 Task: Create a due date automation trigger when advanced on, 2 days before a card is due add fields with custom field "Resume" set to a date between 1 and 7 working days from now at 11:00 AM.
Action: Mouse moved to (1005, 292)
Screenshot: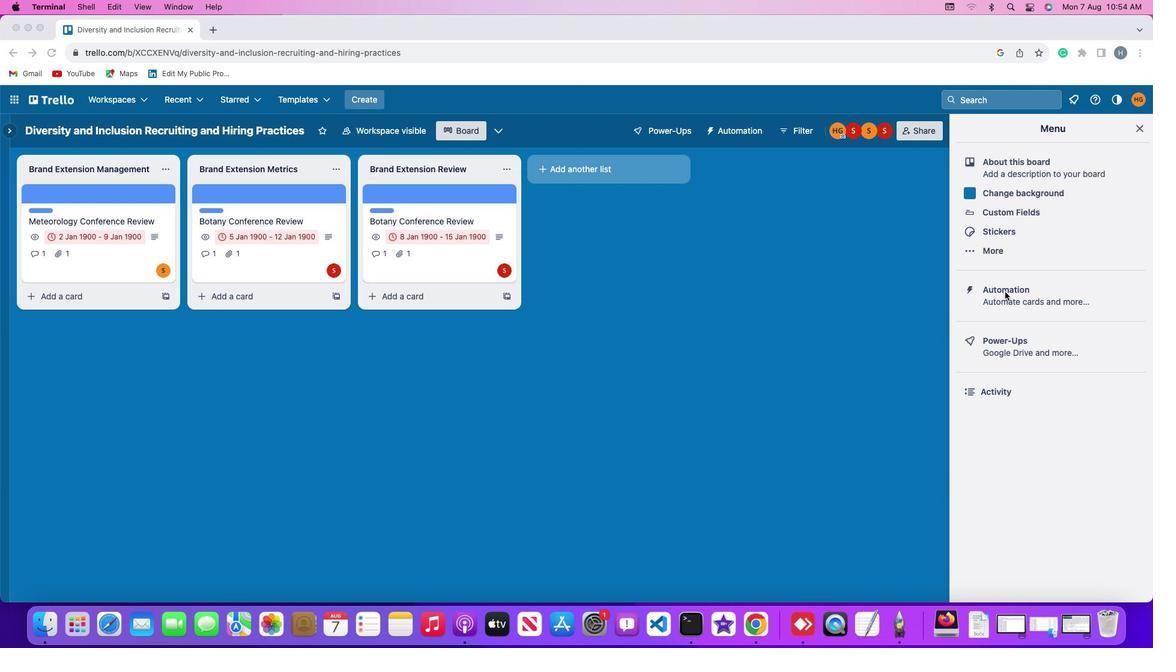 
Action: Mouse pressed left at (1005, 292)
Screenshot: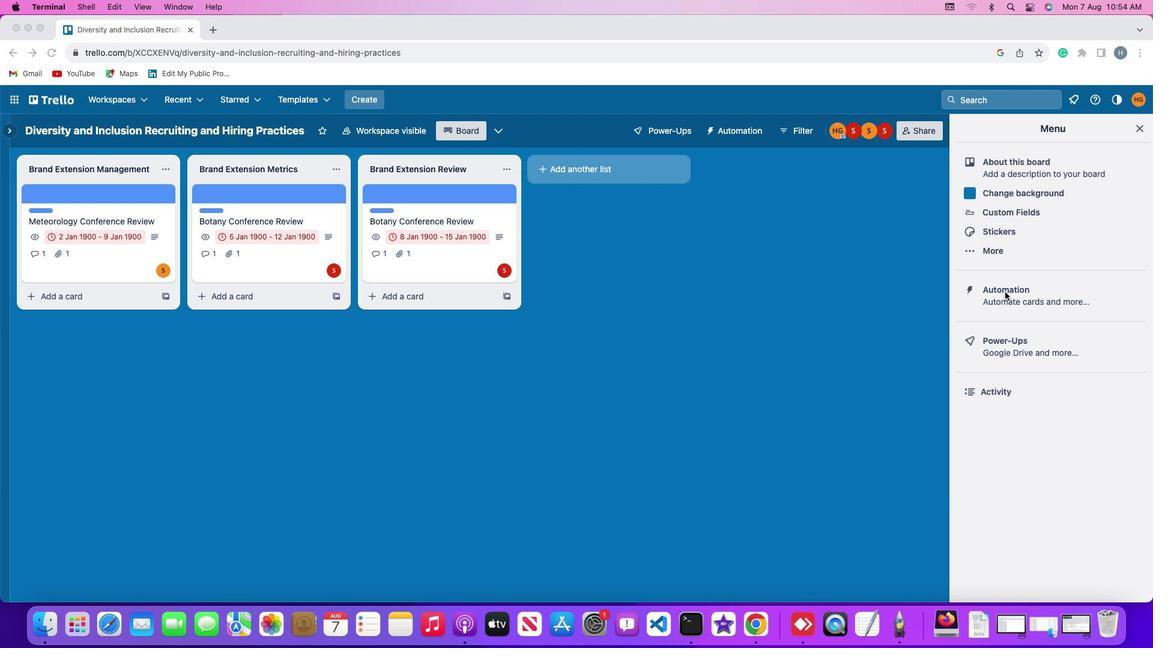 
Action: Mouse pressed left at (1005, 292)
Screenshot: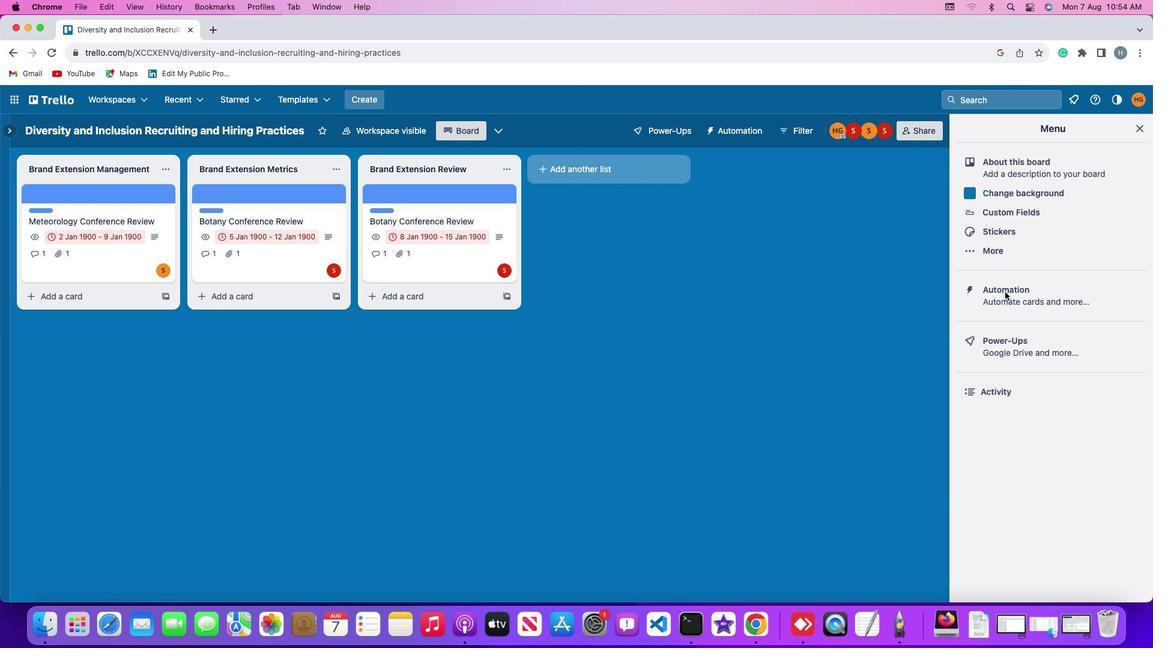 
Action: Mouse moved to (72, 282)
Screenshot: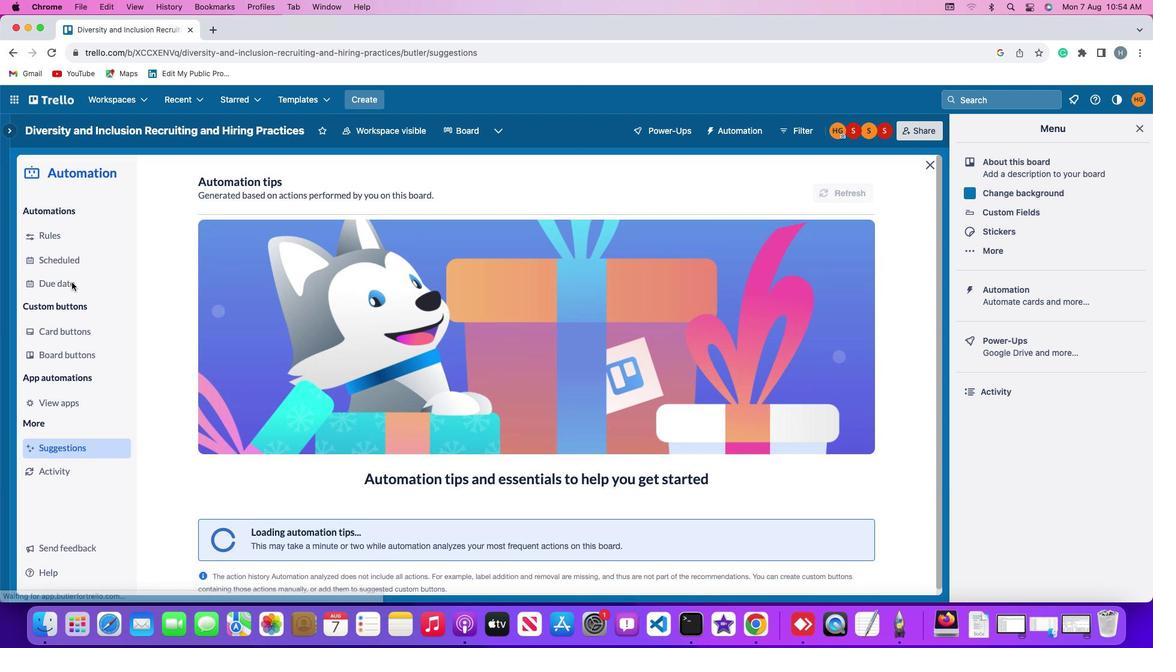 
Action: Mouse pressed left at (72, 282)
Screenshot: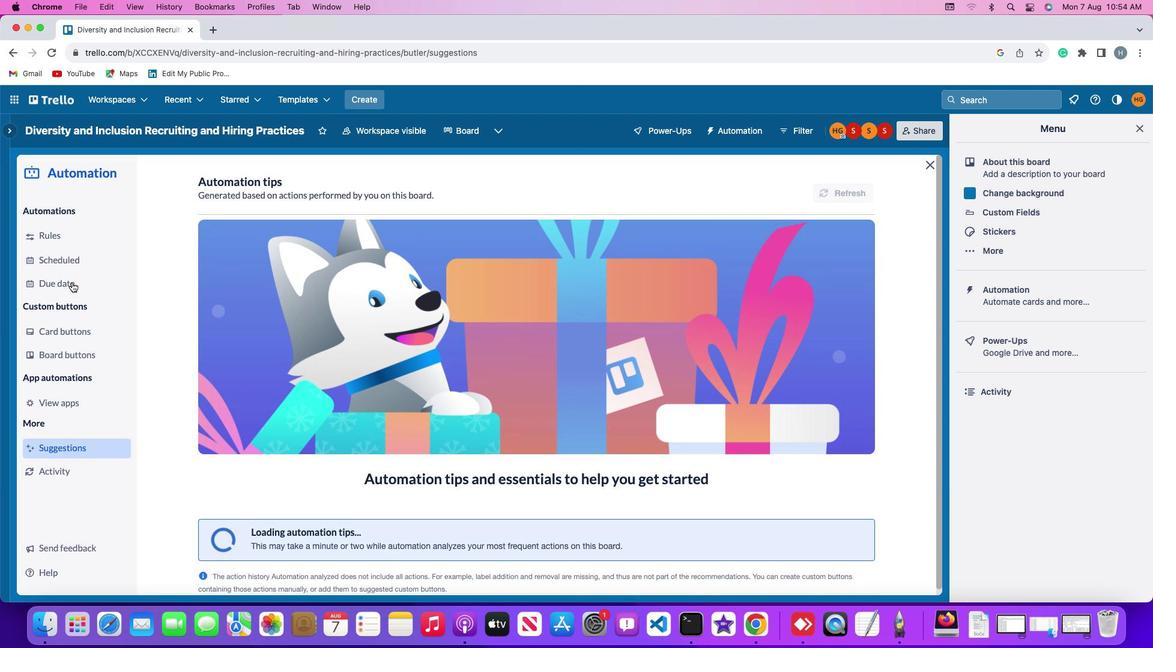 
Action: Mouse moved to (804, 183)
Screenshot: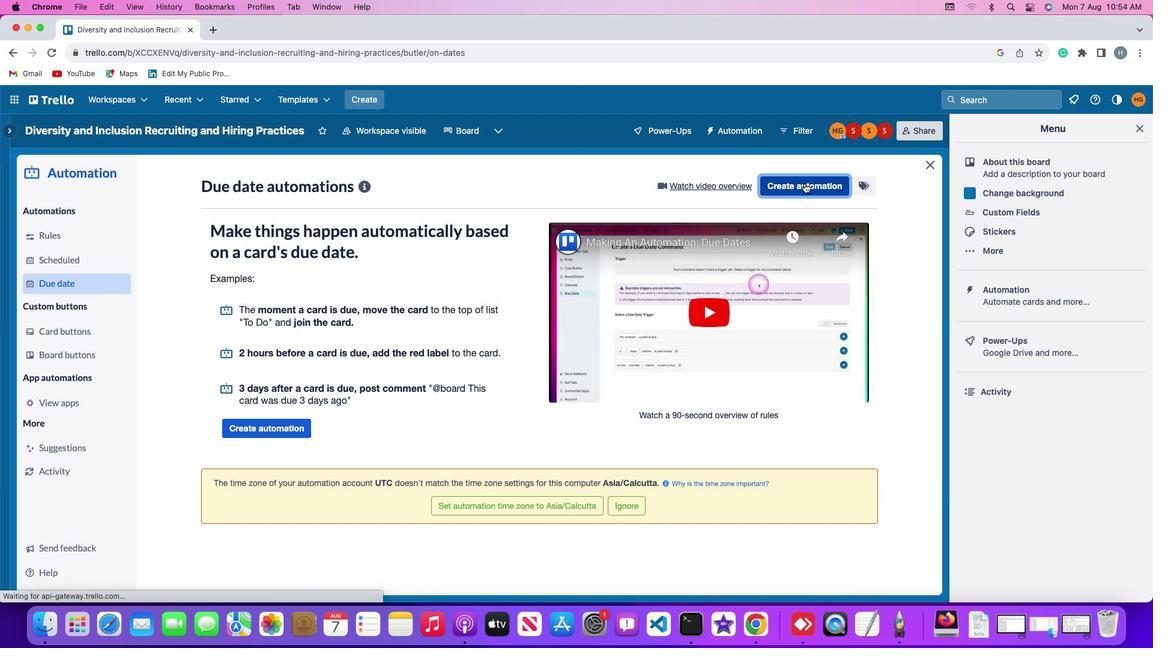 
Action: Mouse pressed left at (804, 183)
Screenshot: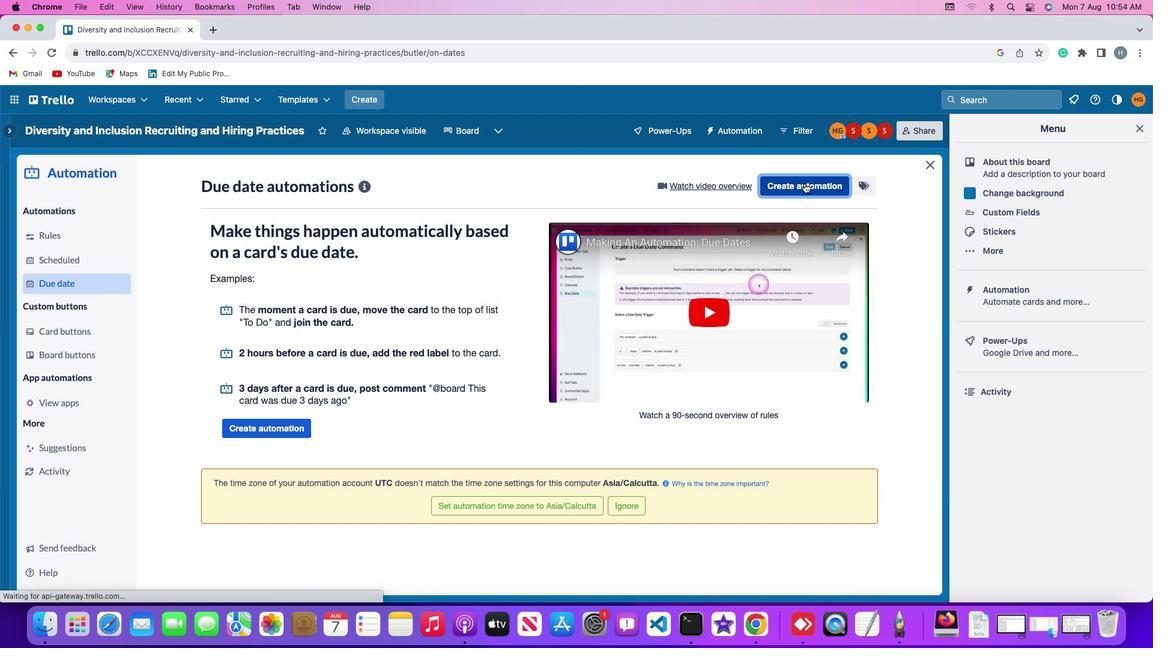 
Action: Mouse moved to (523, 295)
Screenshot: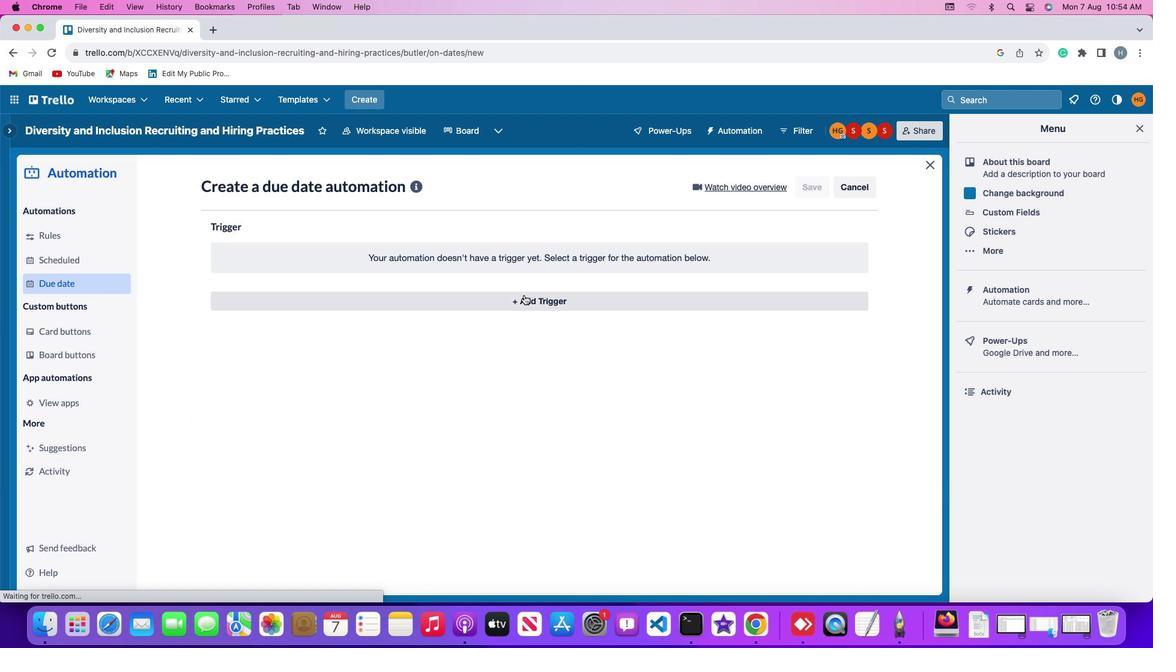 
Action: Mouse pressed left at (523, 295)
Screenshot: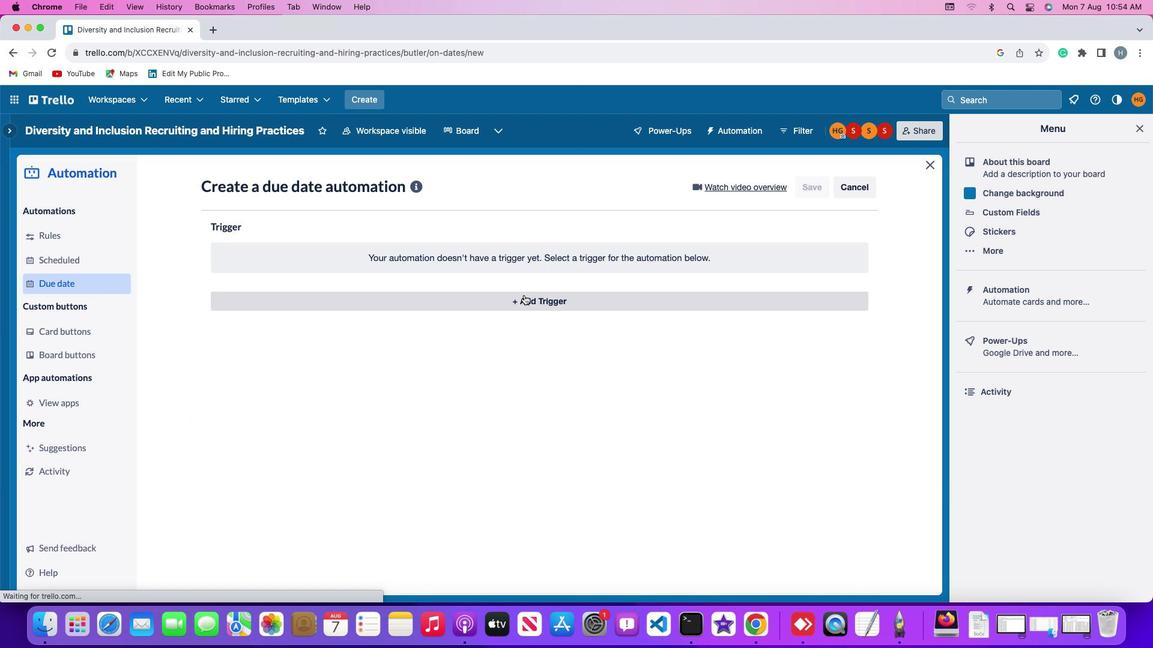 
Action: Mouse moved to (231, 483)
Screenshot: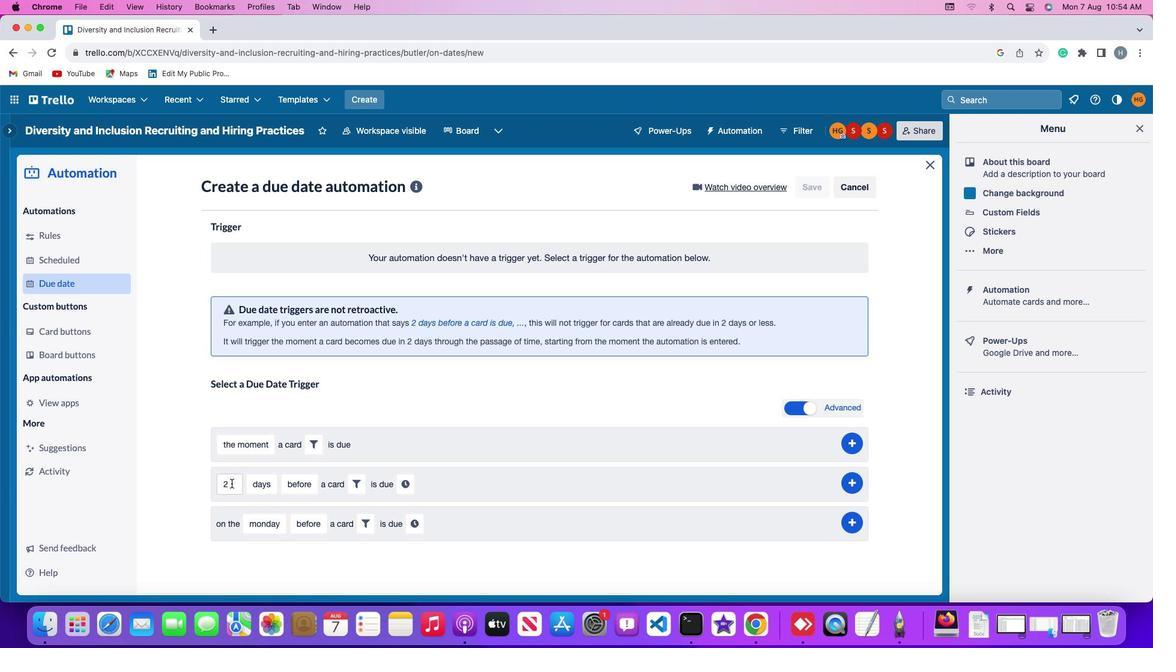 
Action: Mouse pressed left at (231, 483)
Screenshot: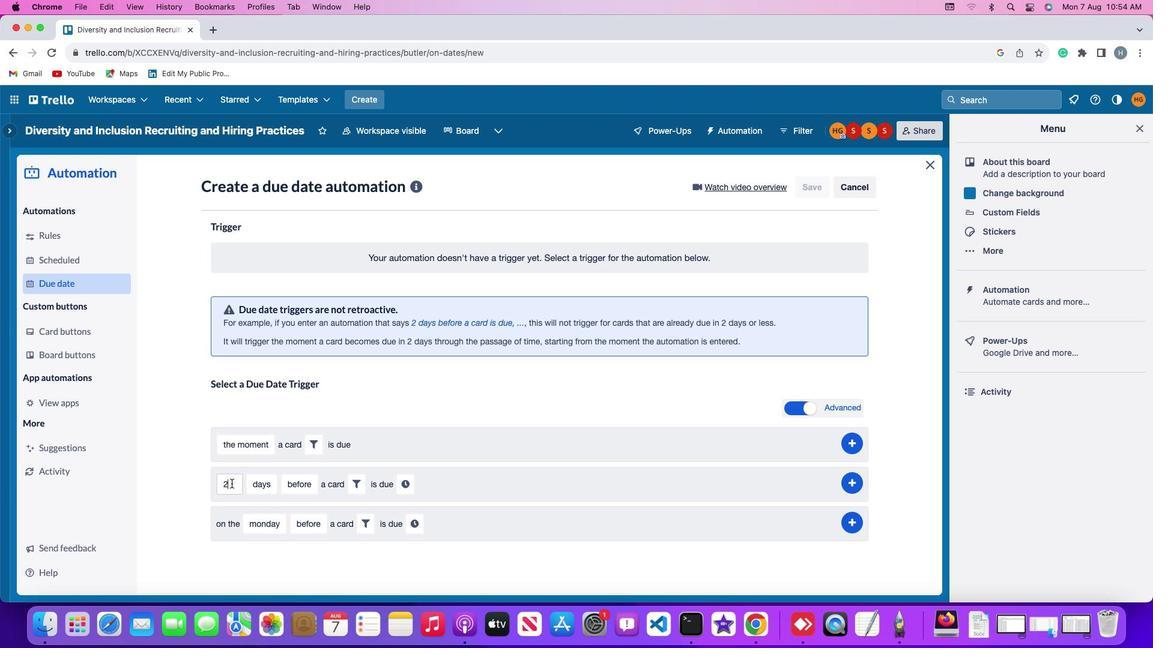 
Action: Mouse moved to (232, 484)
Screenshot: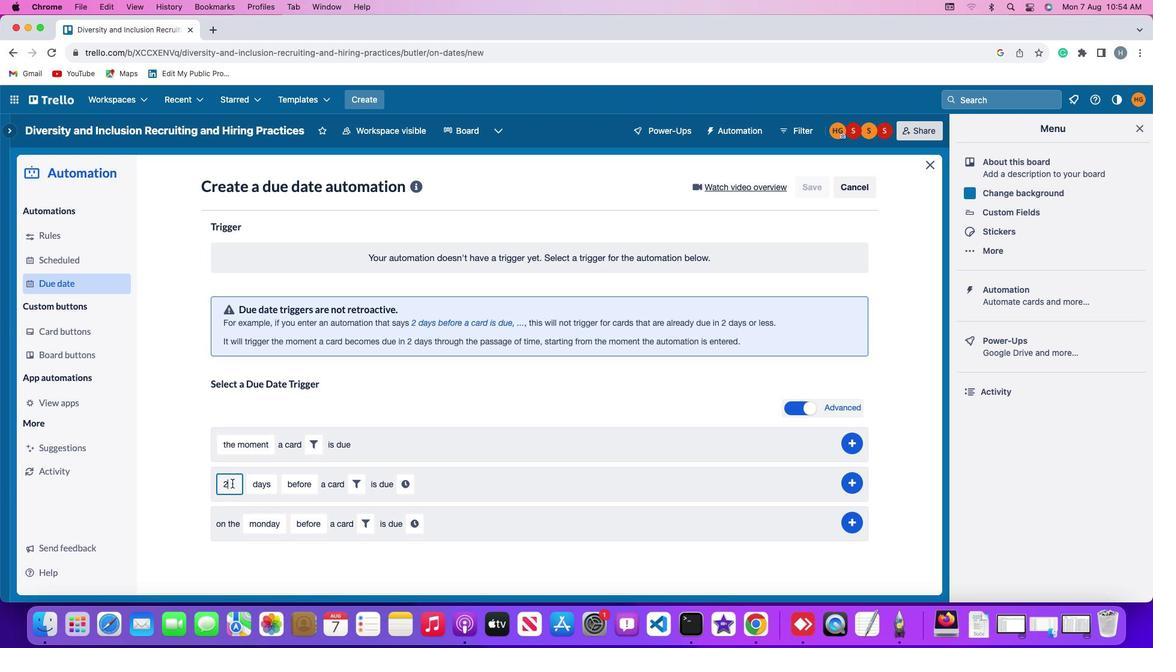 
Action: Key pressed Key.backspace'2'
Screenshot: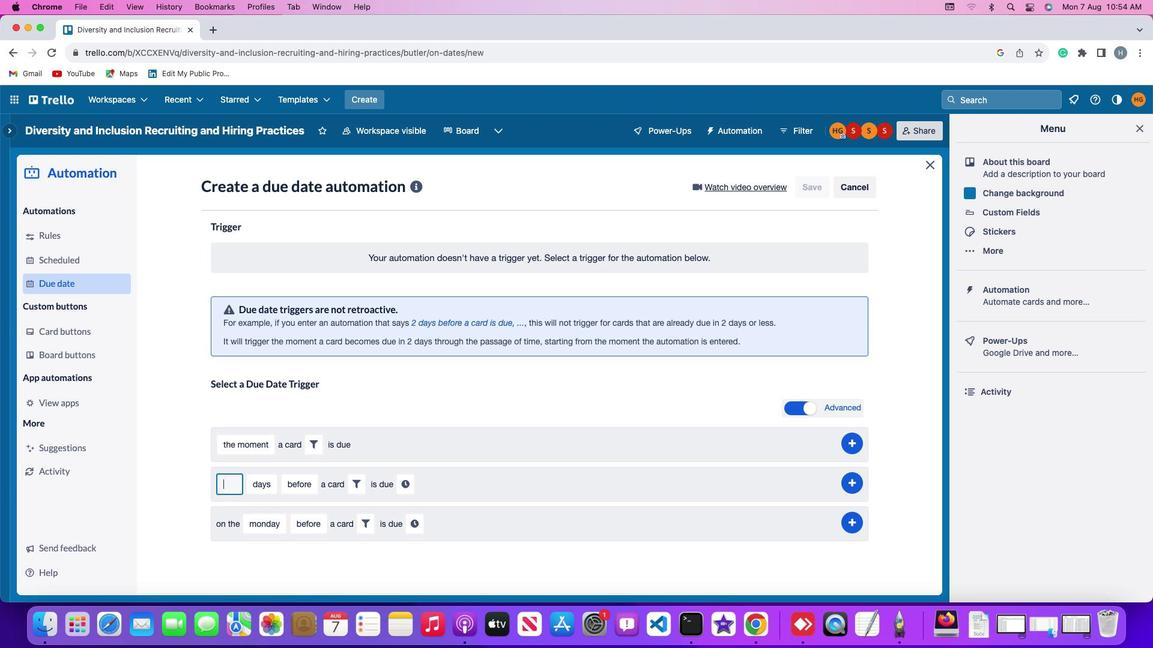 
Action: Mouse moved to (266, 484)
Screenshot: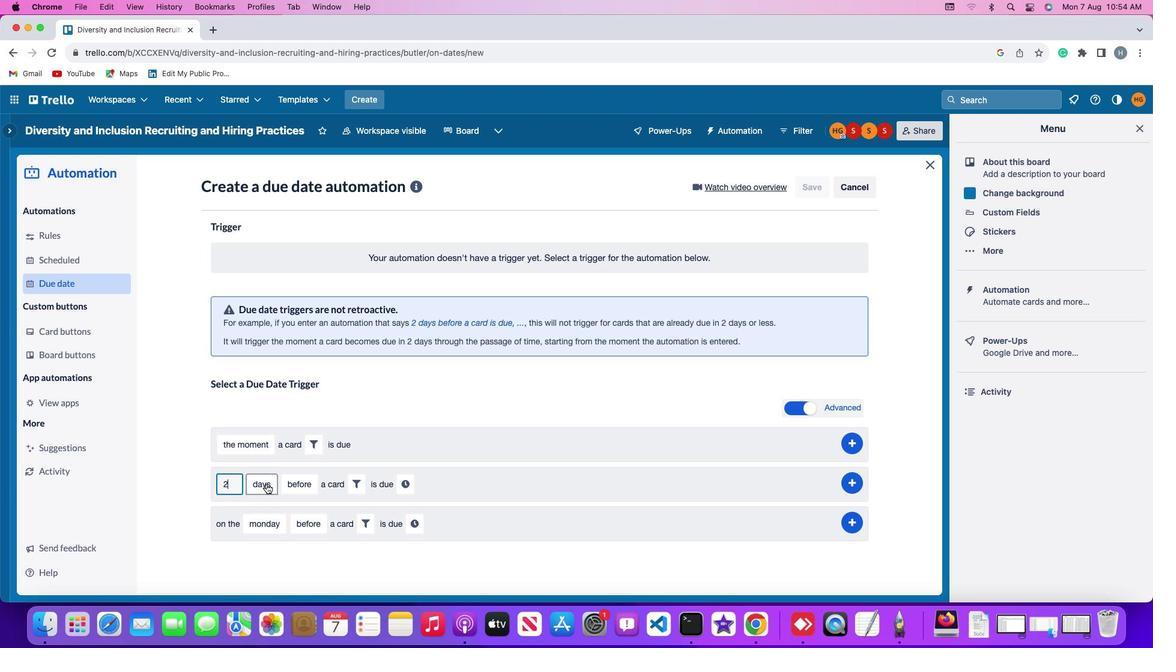 
Action: Mouse pressed left at (266, 484)
Screenshot: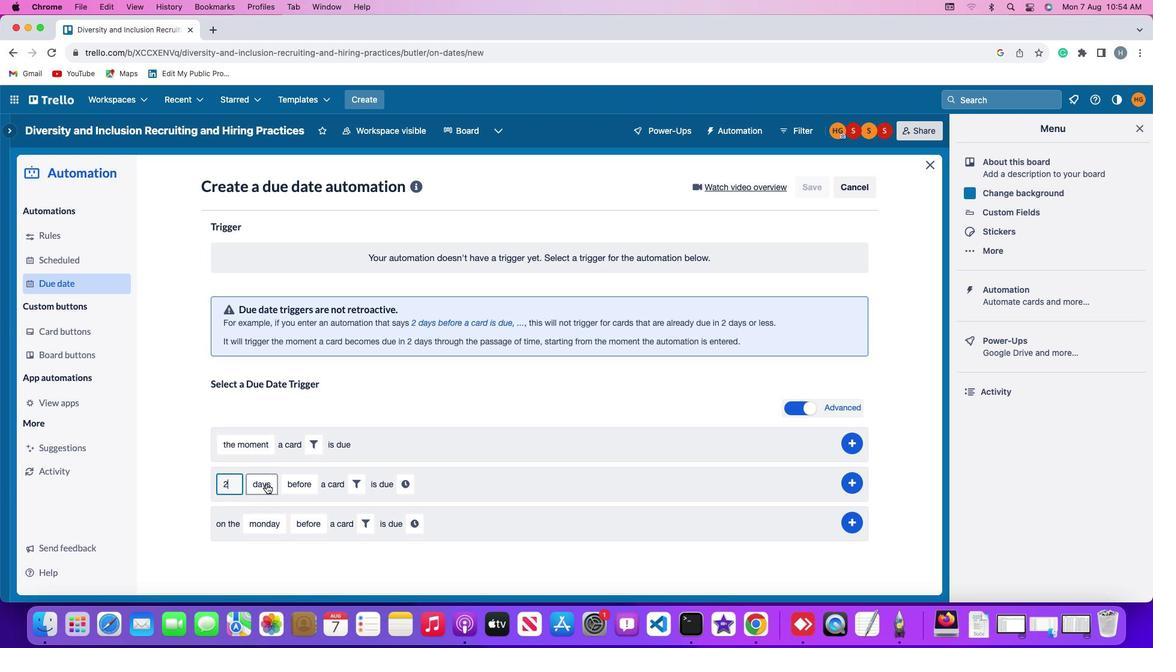 
Action: Mouse moved to (271, 505)
Screenshot: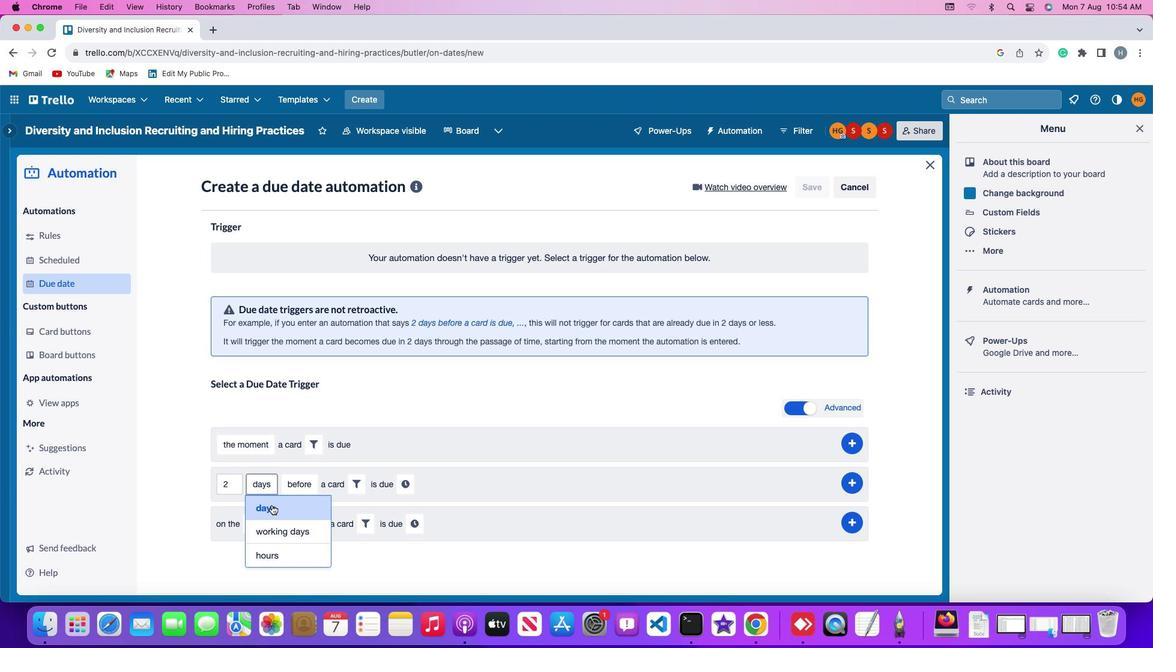 
Action: Mouse pressed left at (271, 505)
Screenshot: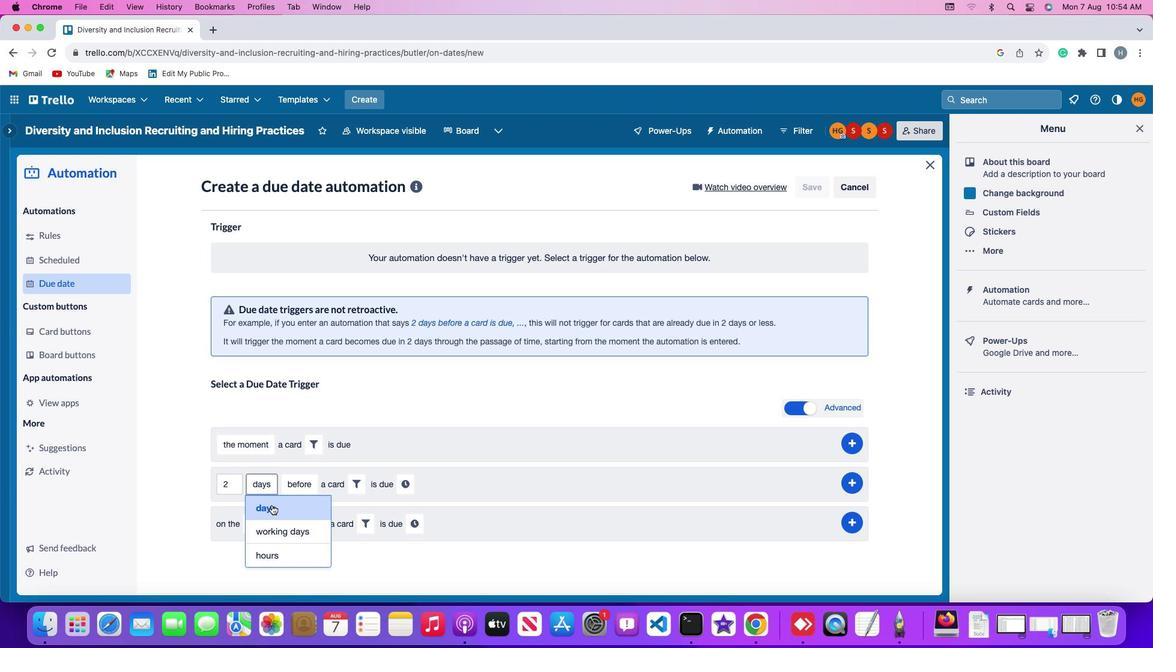 
Action: Mouse moved to (296, 487)
Screenshot: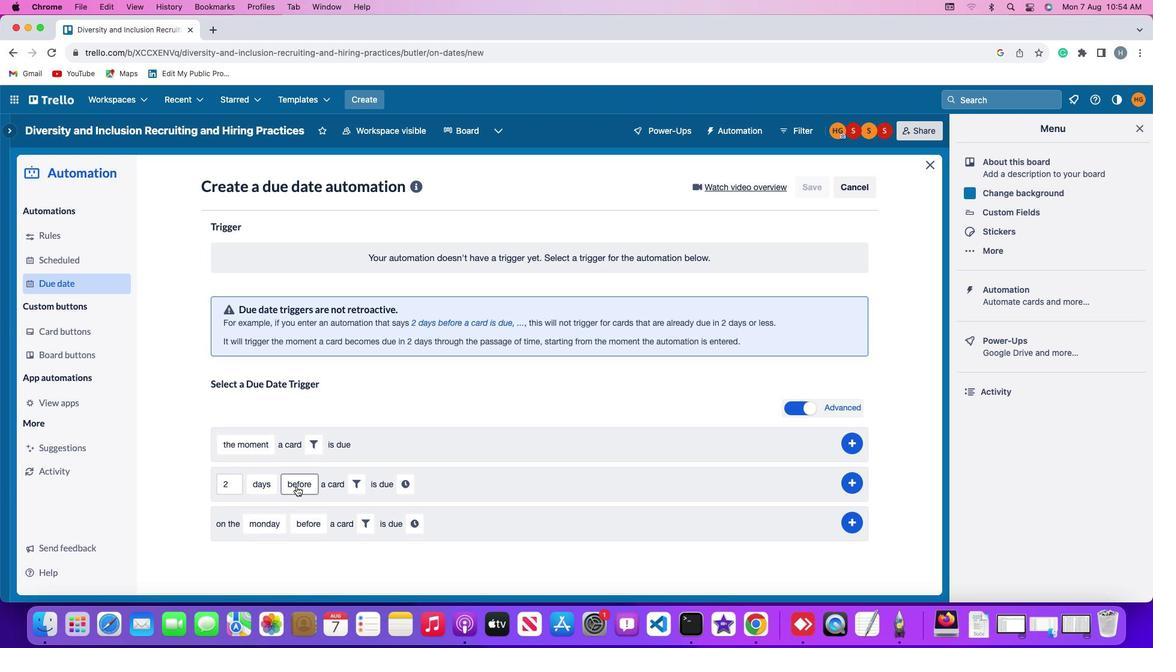 
Action: Mouse pressed left at (296, 487)
Screenshot: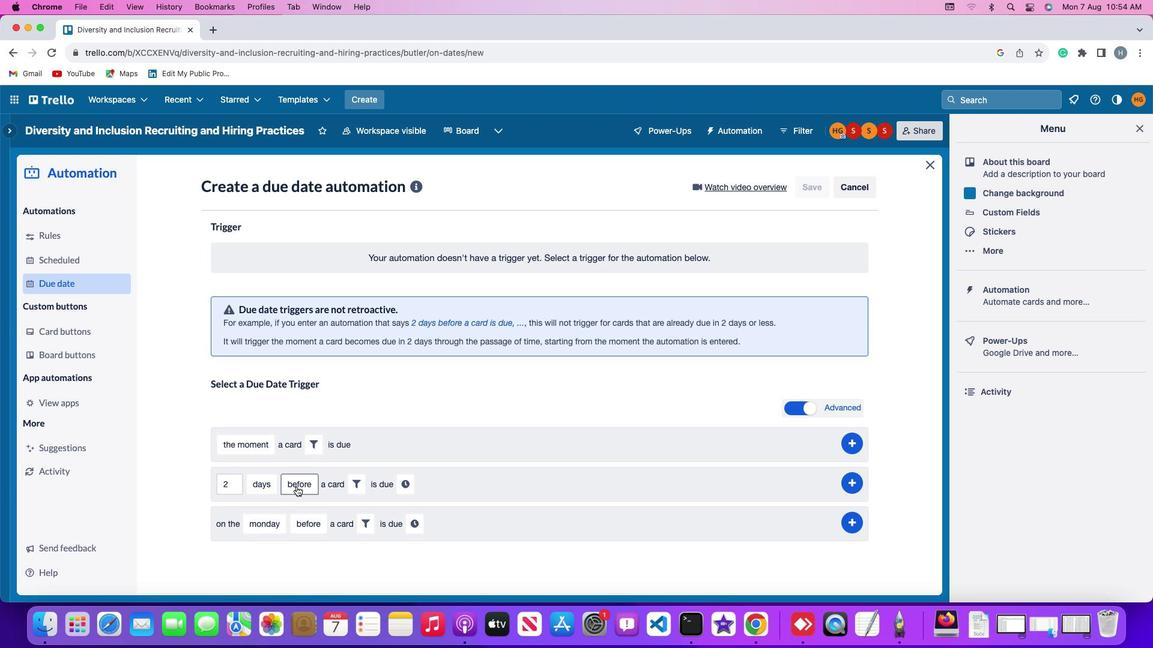 
Action: Mouse moved to (305, 506)
Screenshot: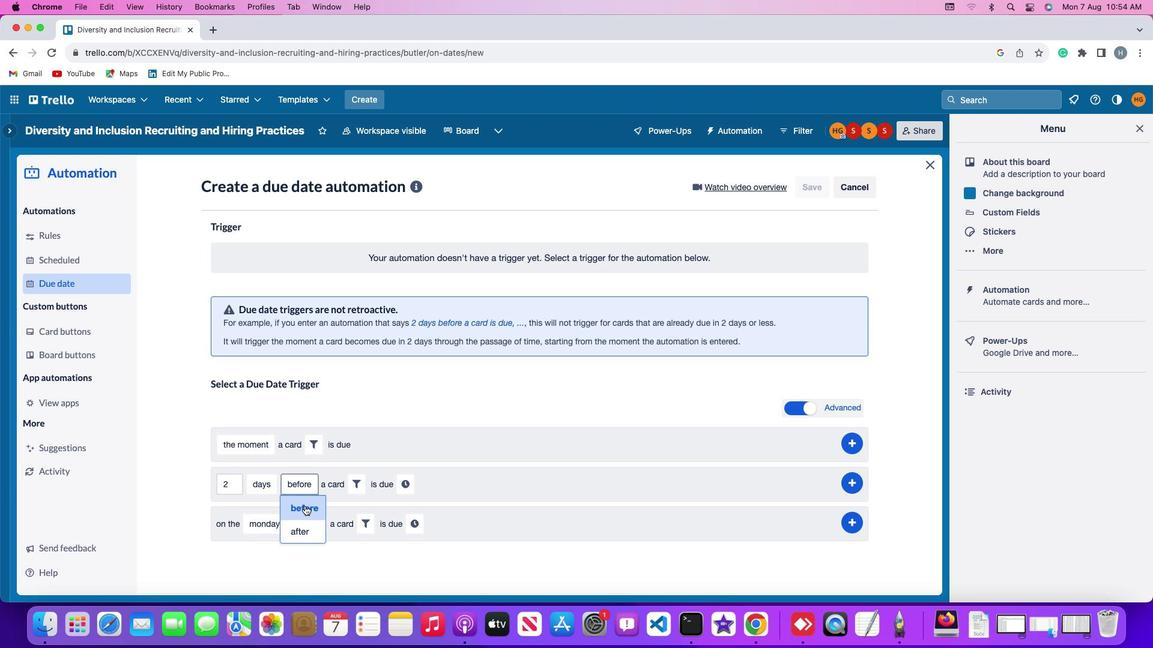
Action: Mouse pressed left at (305, 506)
Screenshot: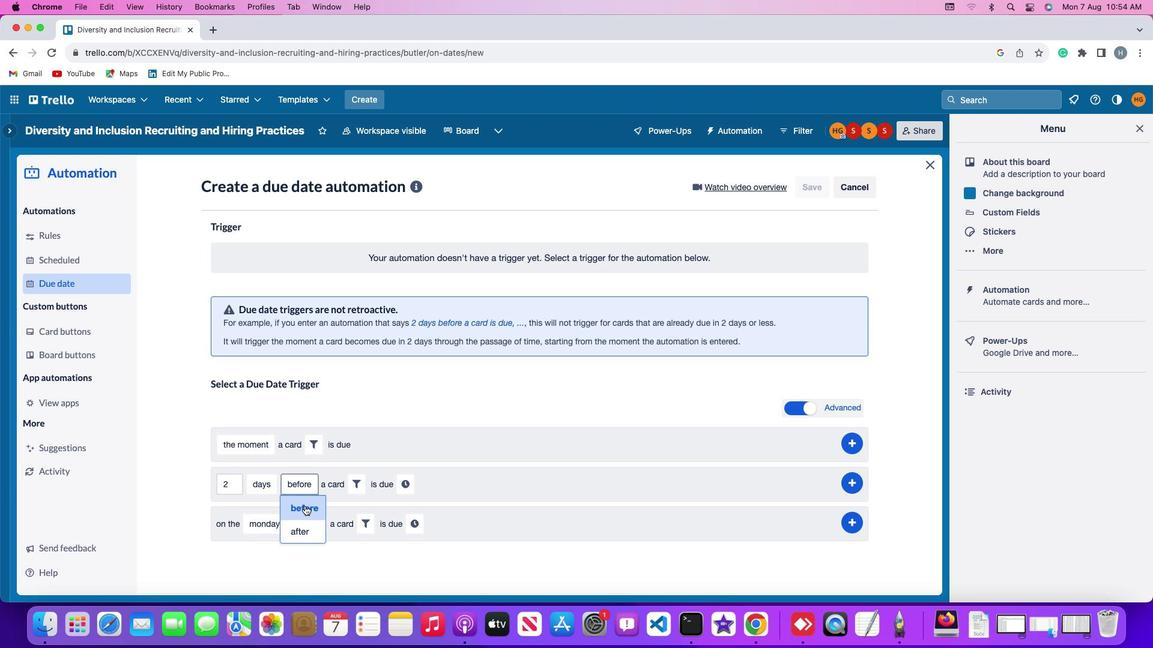 
Action: Mouse moved to (352, 482)
Screenshot: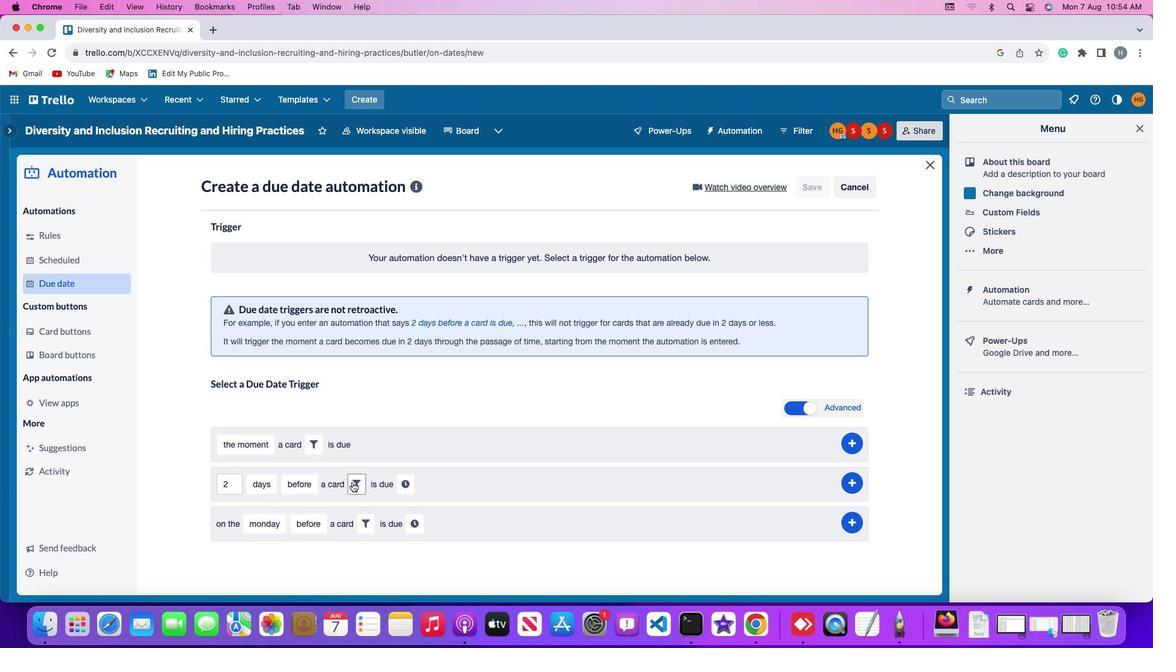 
Action: Mouse pressed left at (352, 482)
Screenshot: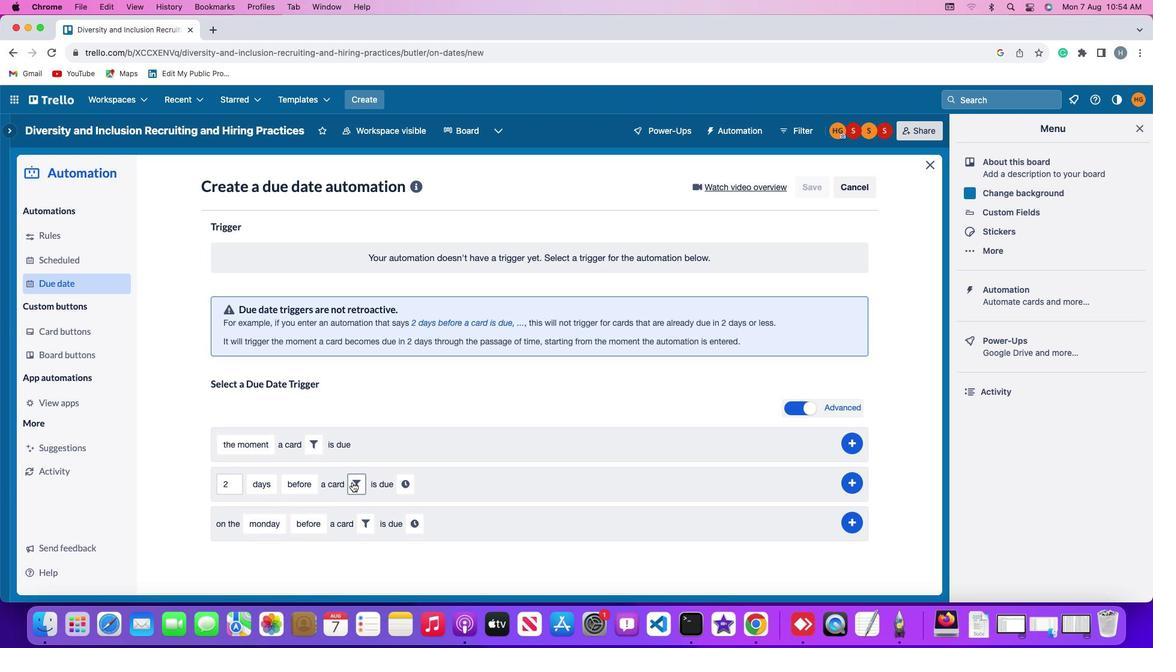 
Action: Mouse moved to (550, 523)
Screenshot: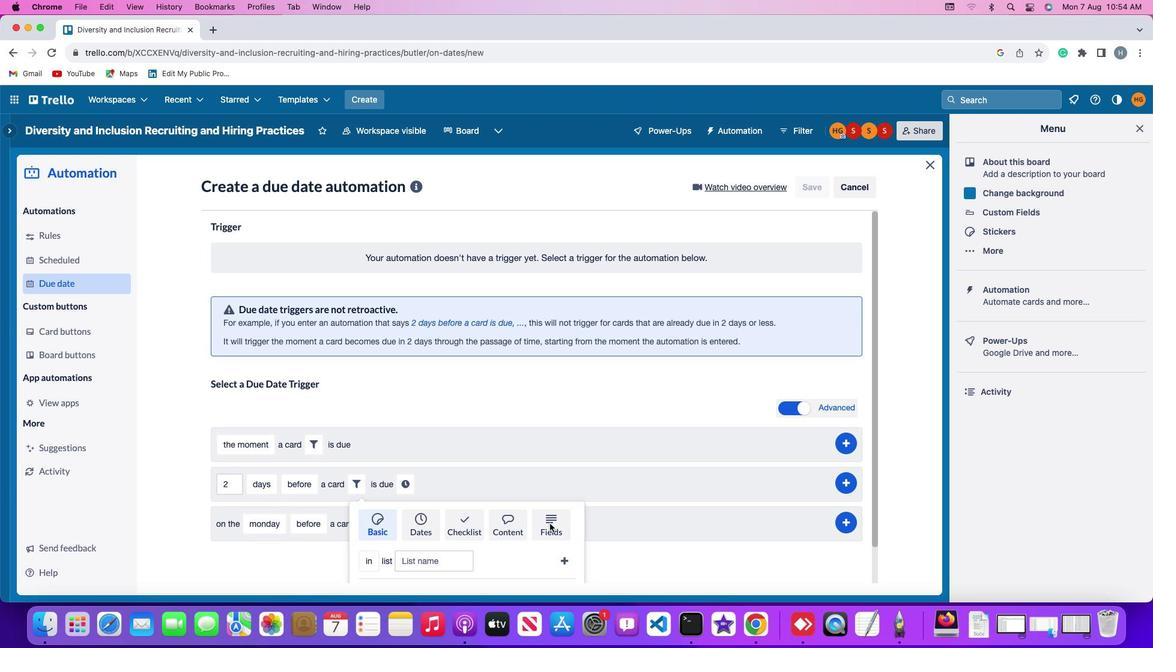 
Action: Mouse pressed left at (550, 523)
Screenshot: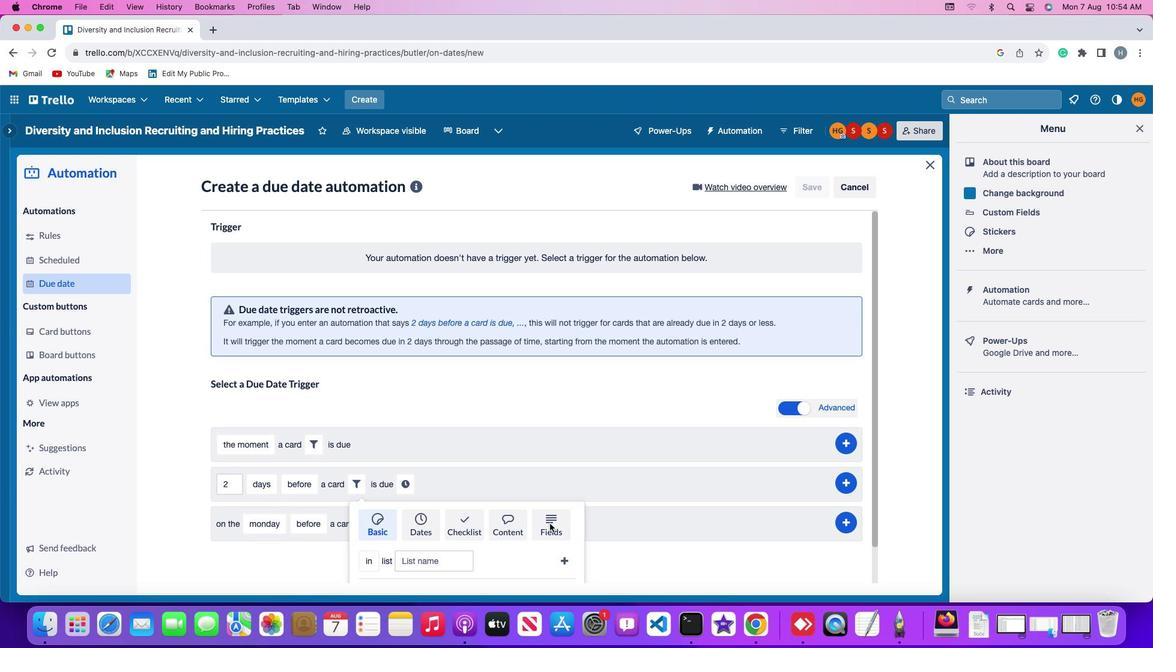 
Action: Mouse moved to (384, 544)
Screenshot: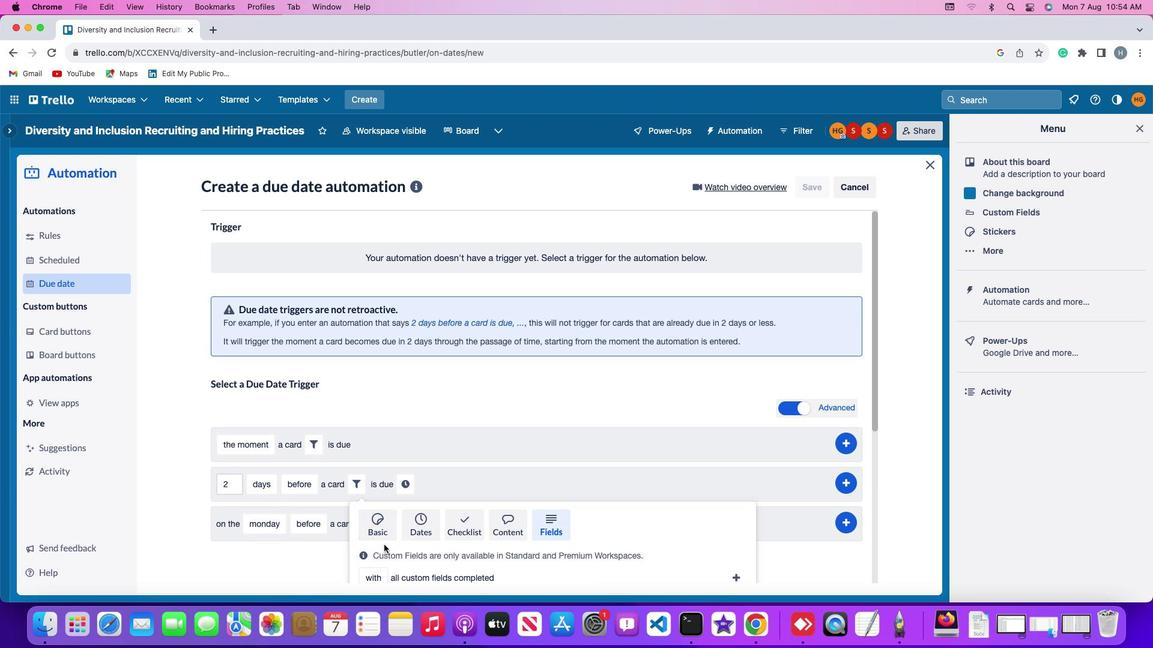 
Action: Mouse scrolled (384, 544) with delta (0, 0)
Screenshot: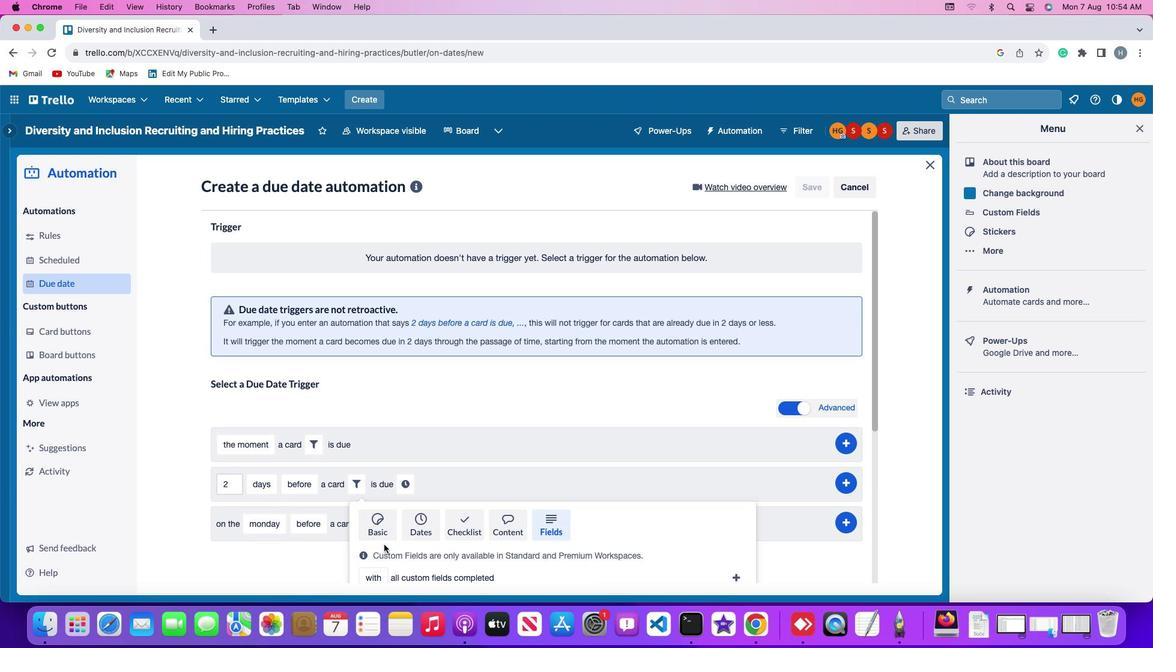 
Action: Mouse scrolled (384, 544) with delta (0, 0)
Screenshot: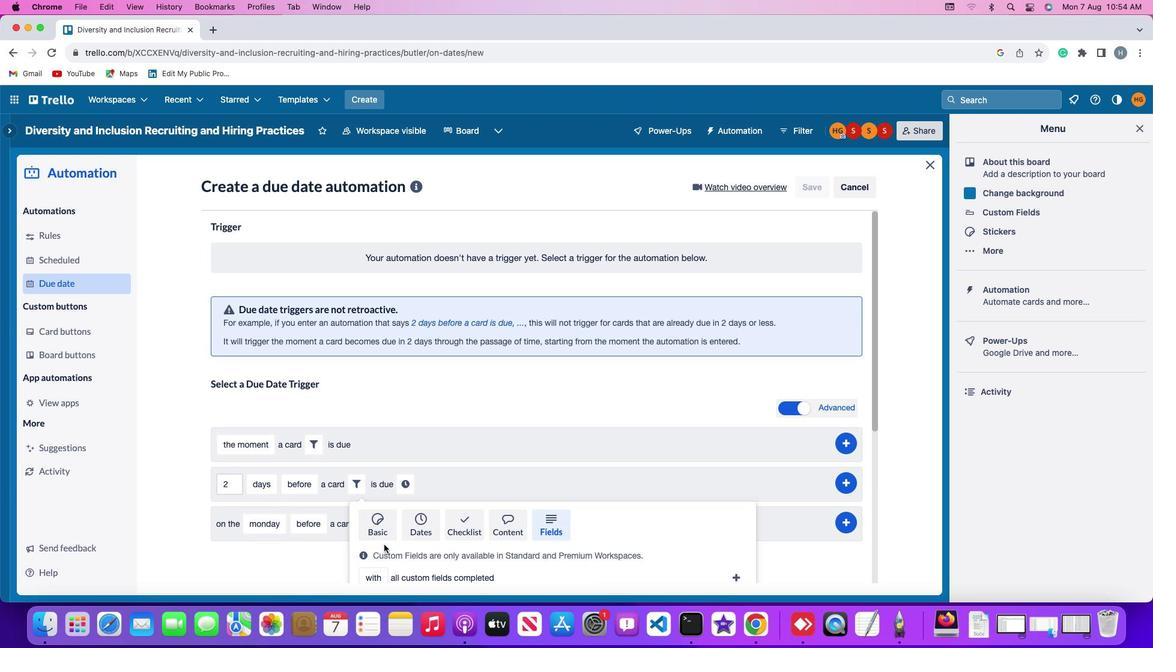 
Action: Mouse scrolled (384, 544) with delta (0, -2)
Screenshot: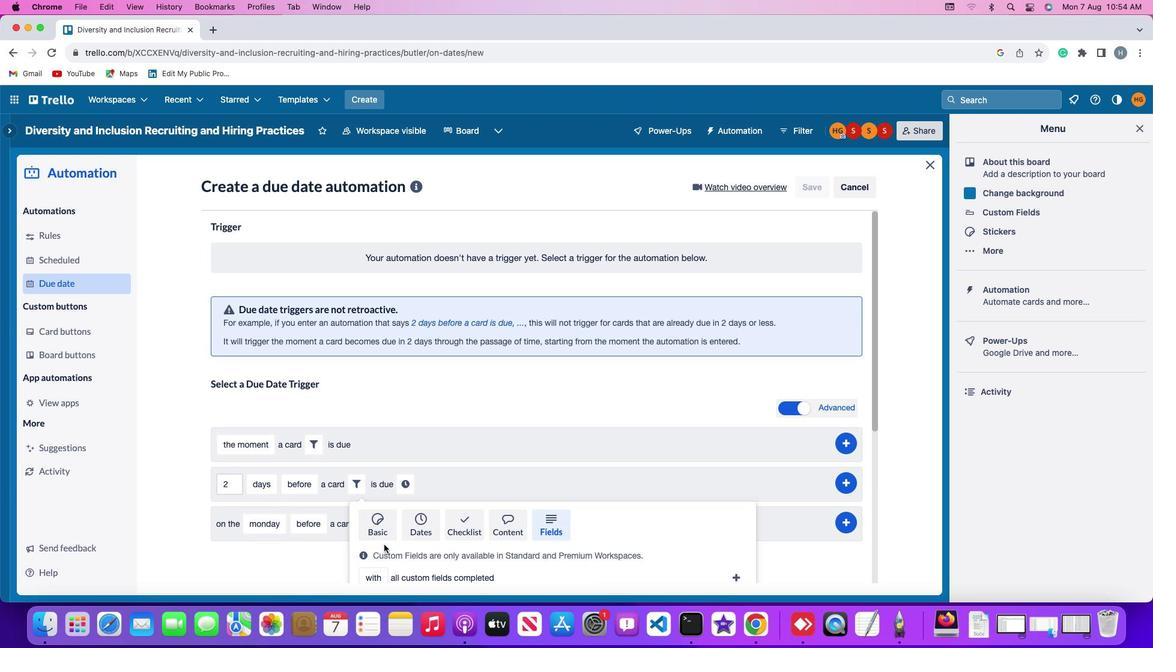 
Action: Mouse scrolled (384, 544) with delta (0, -3)
Screenshot: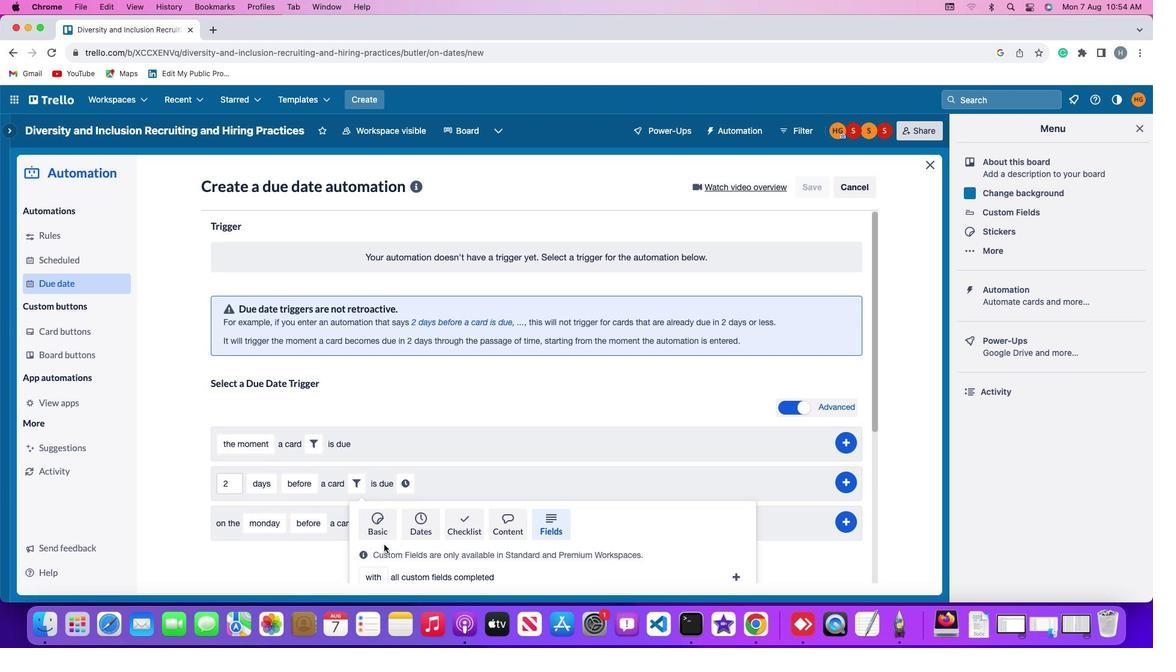 
Action: Mouse scrolled (384, 544) with delta (0, -3)
Screenshot: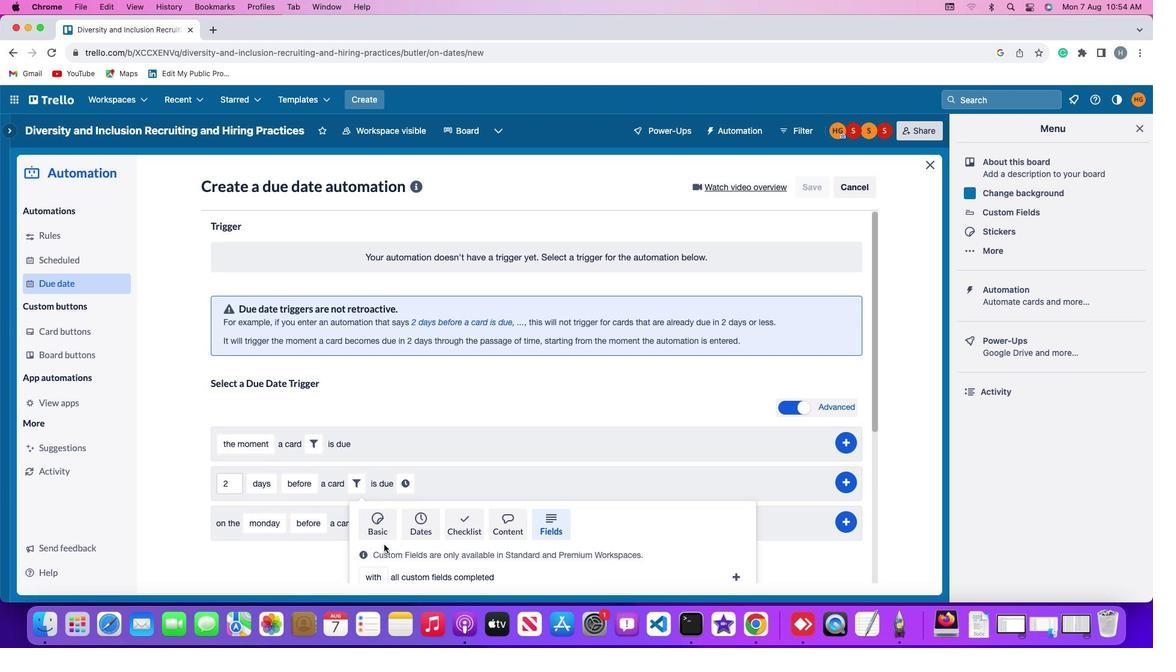 
Action: Mouse scrolled (384, 544) with delta (0, -4)
Screenshot: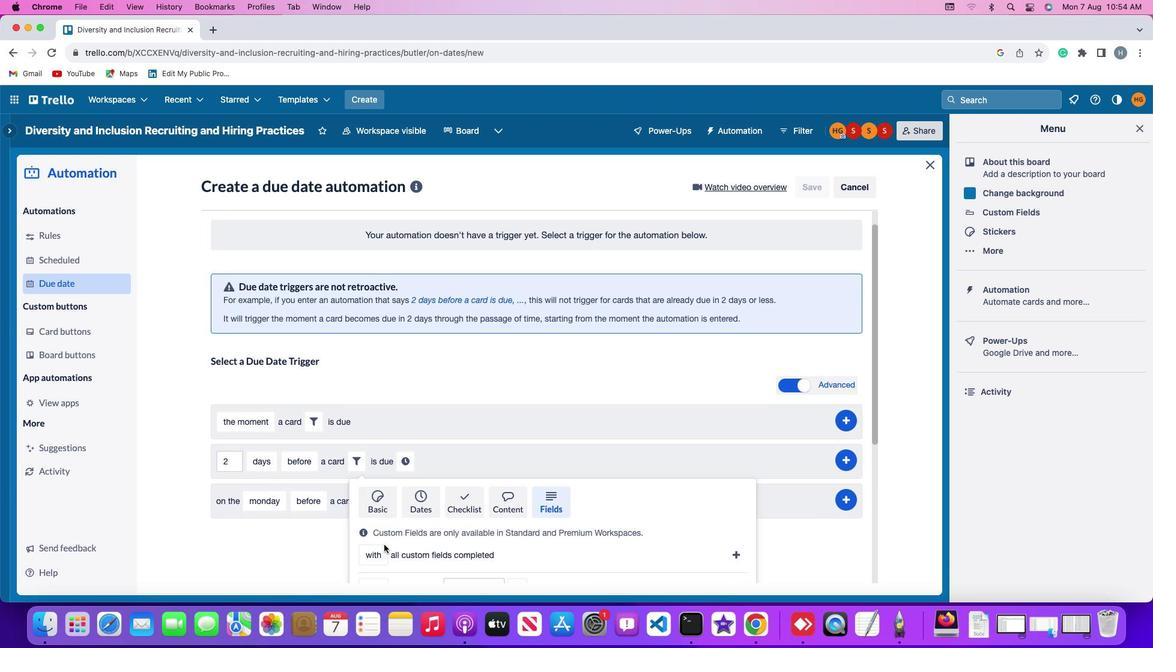 
Action: Mouse scrolled (384, 544) with delta (0, -4)
Screenshot: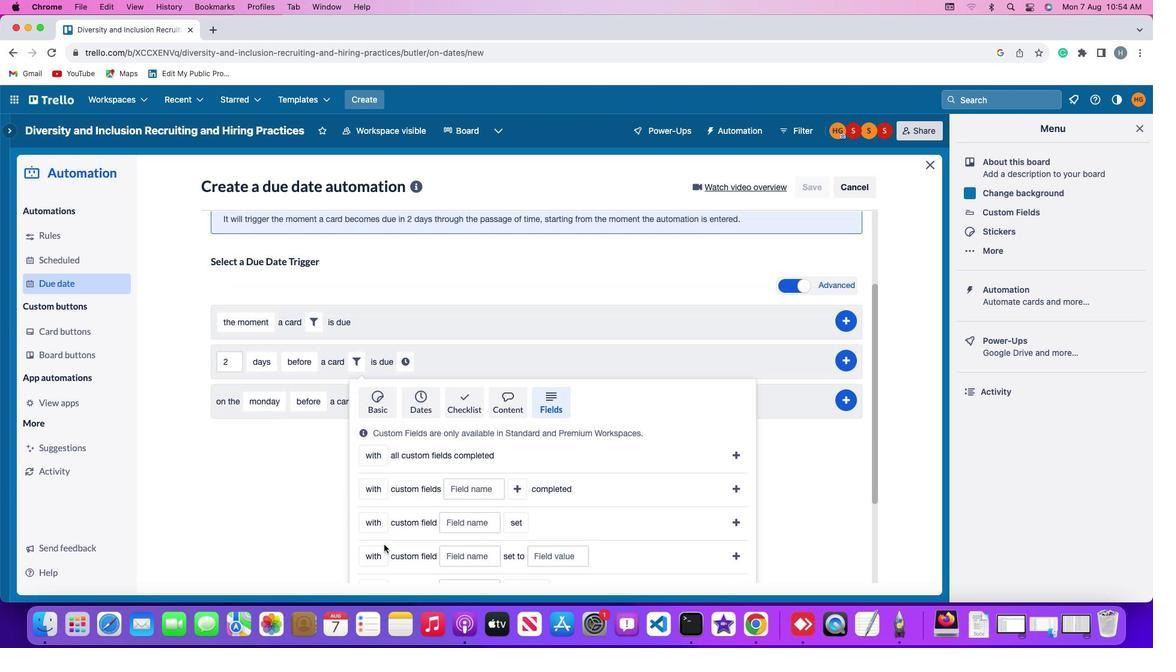 
Action: Mouse scrolled (384, 544) with delta (0, 0)
Screenshot: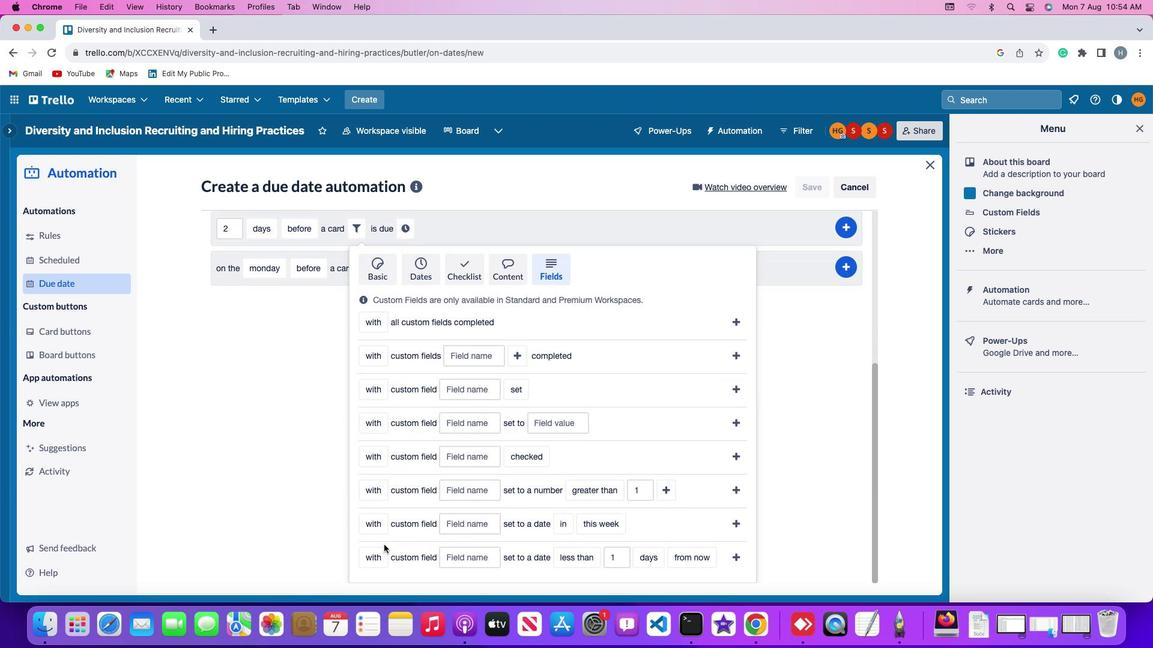 
Action: Mouse scrolled (384, 544) with delta (0, 0)
Screenshot: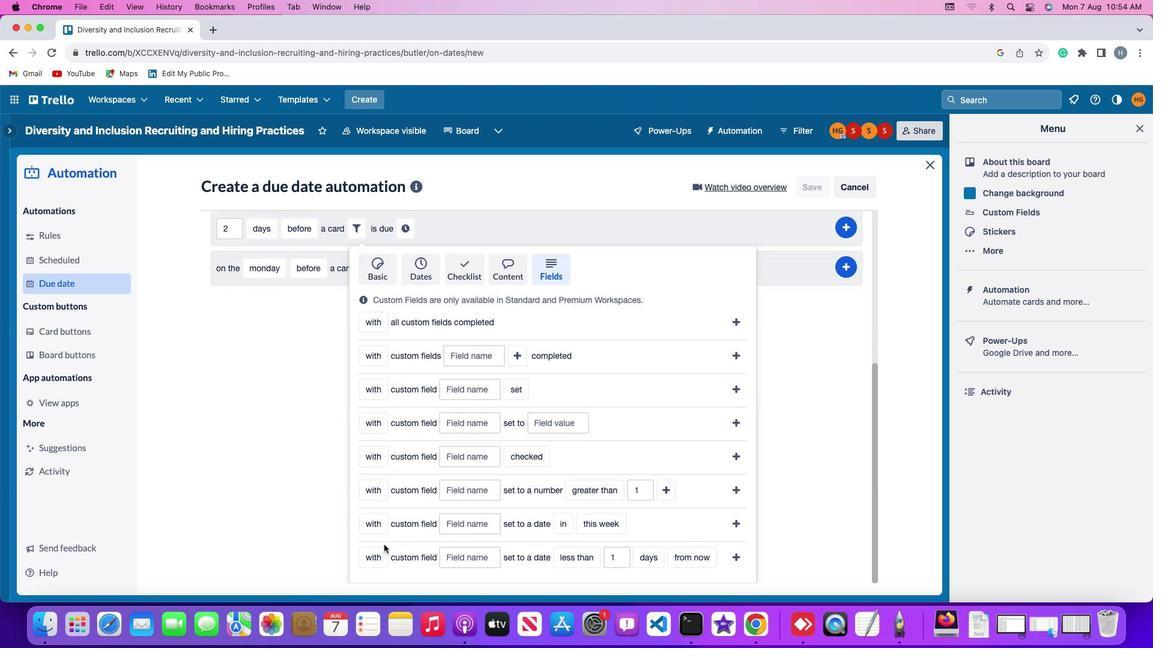 
Action: Mouse scrolled (384, 544) with delta (0, -1)
Screenshot: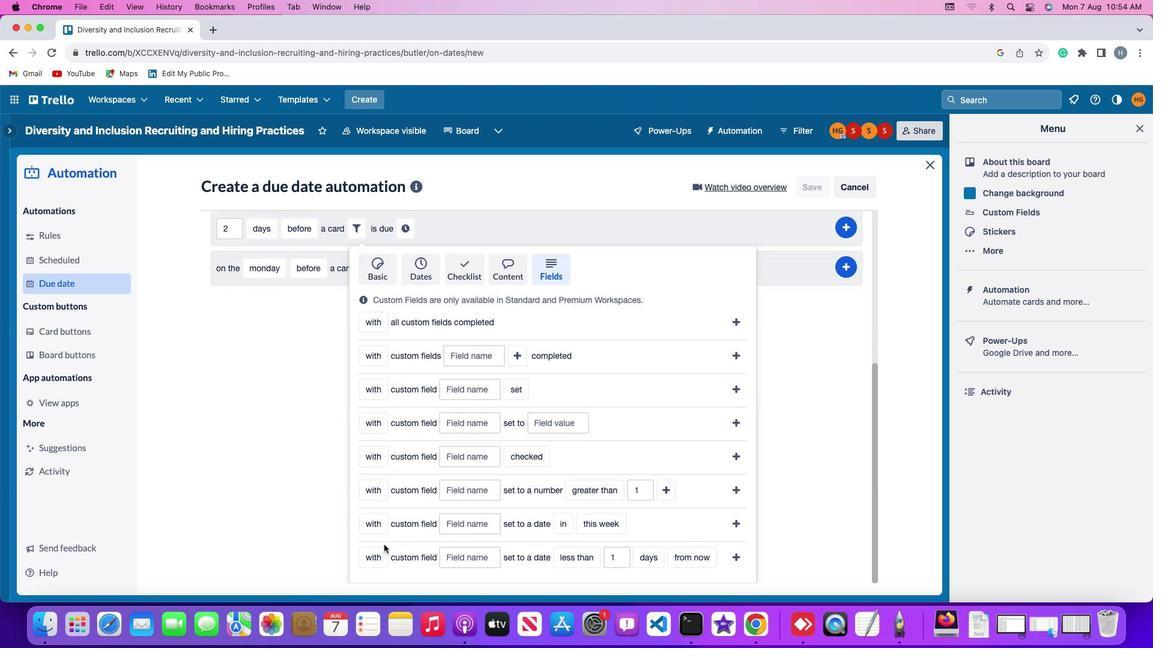 
Action: Mouse moved to (361, 556)
Screenshot: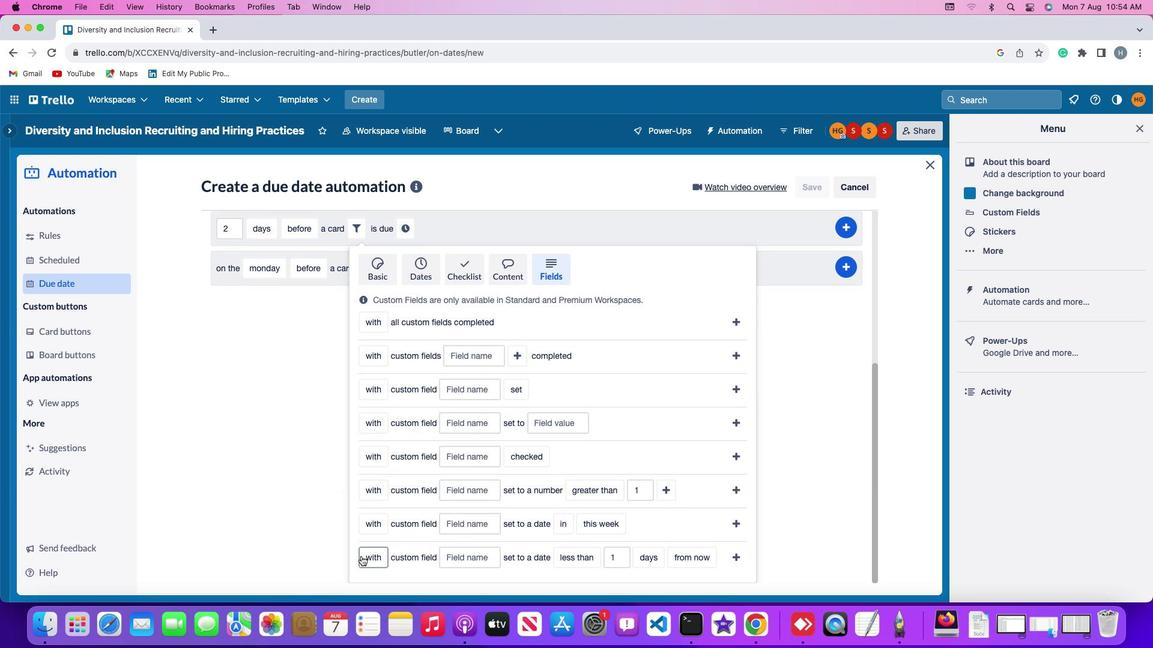 
Action: Mouse pressed left at (361, 556)
Screenshot: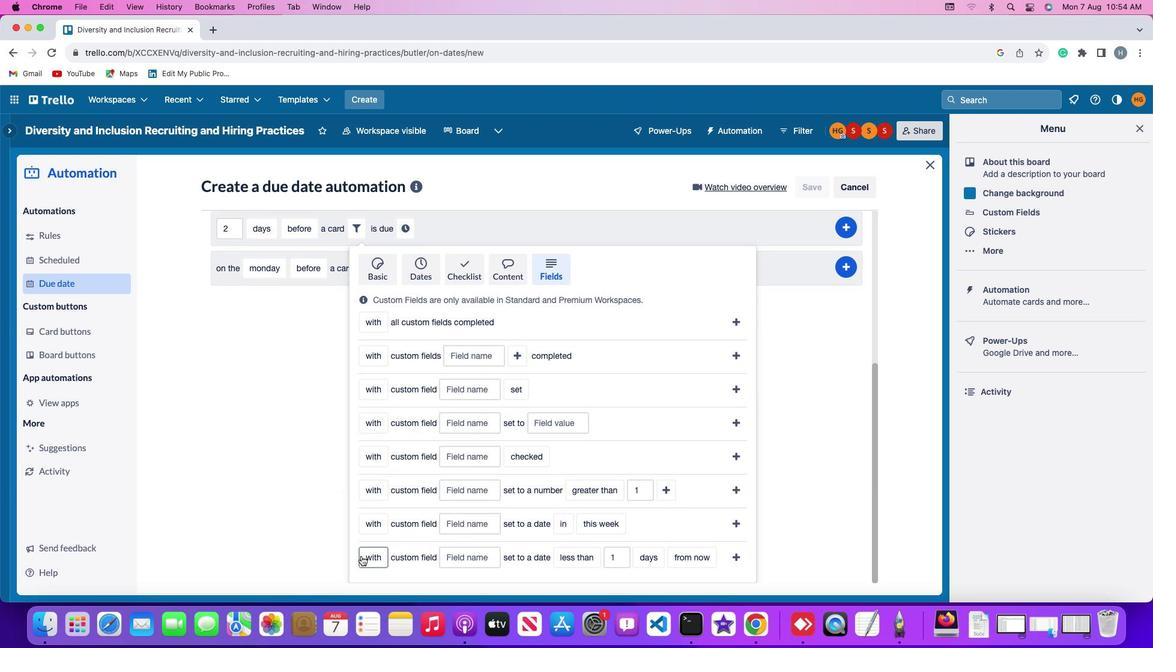 
Action: Mouse moved to (380, 511)
Screenshot: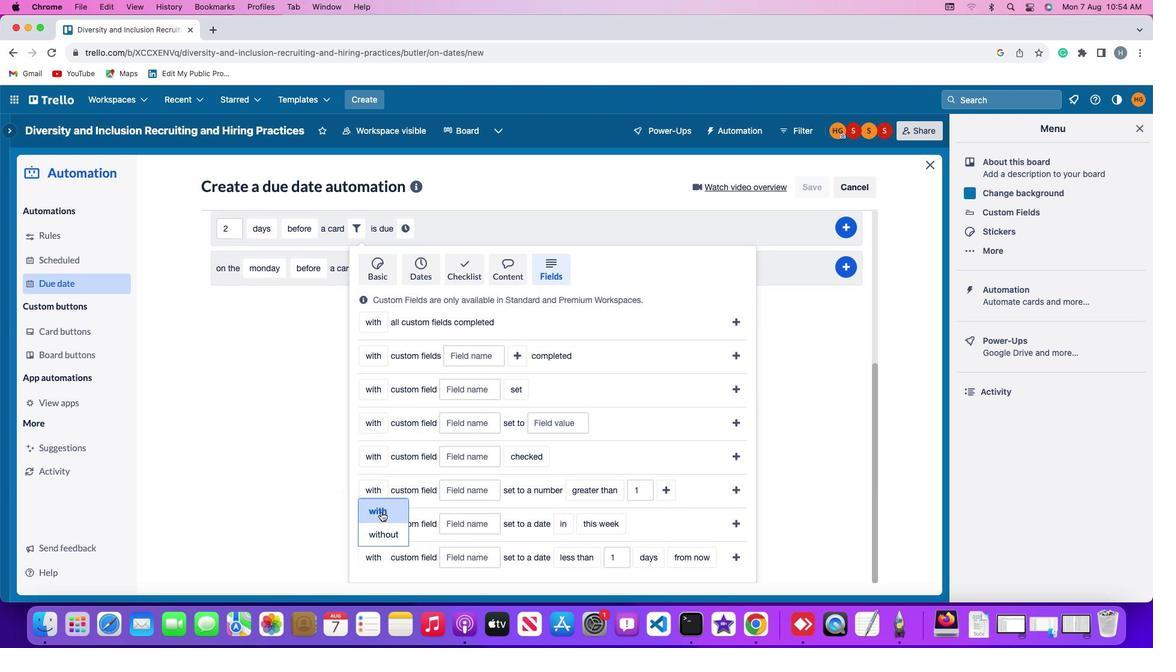 
Action: Mouse pressed left at (380, 511)
Screenshot: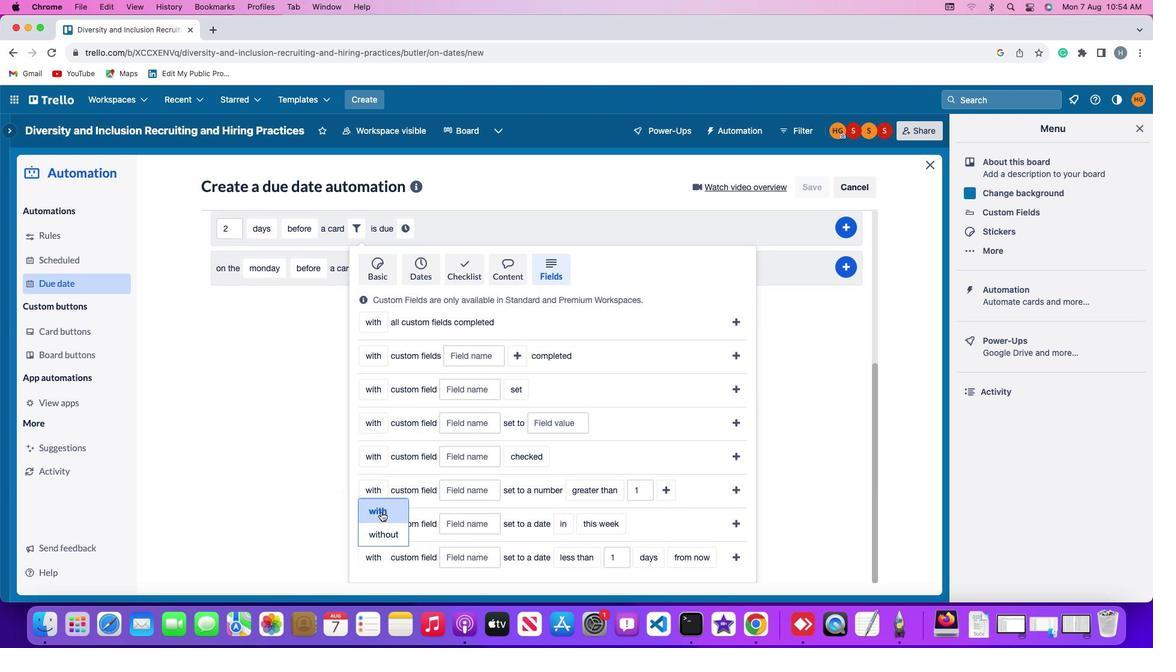 
Action: Mouse moved to (471, 561)
Screenshot: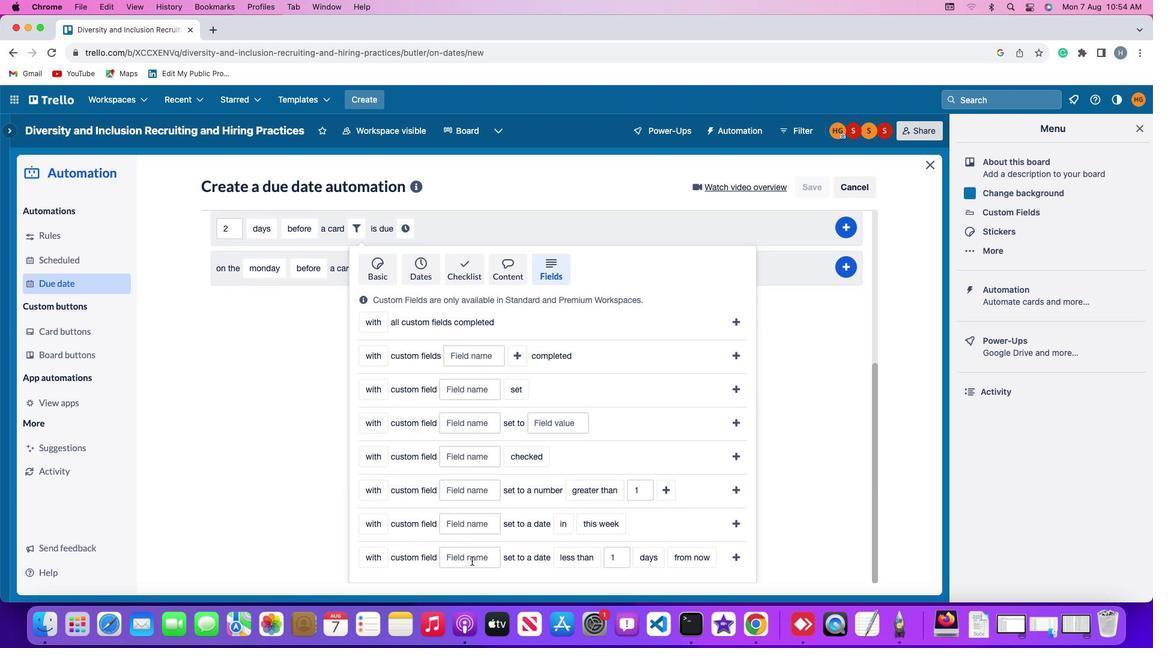 
Action: Mouse pressed left at (471, 561)
Screenshot: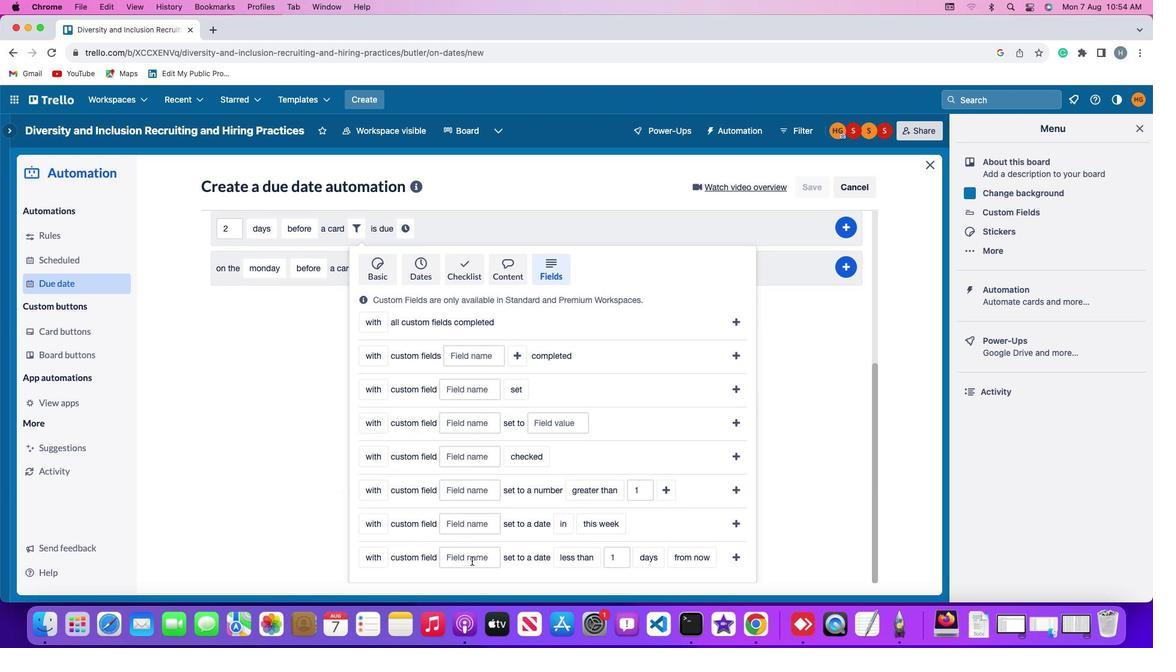 
Action: Mouse moved to (472, 561)
Screenshot: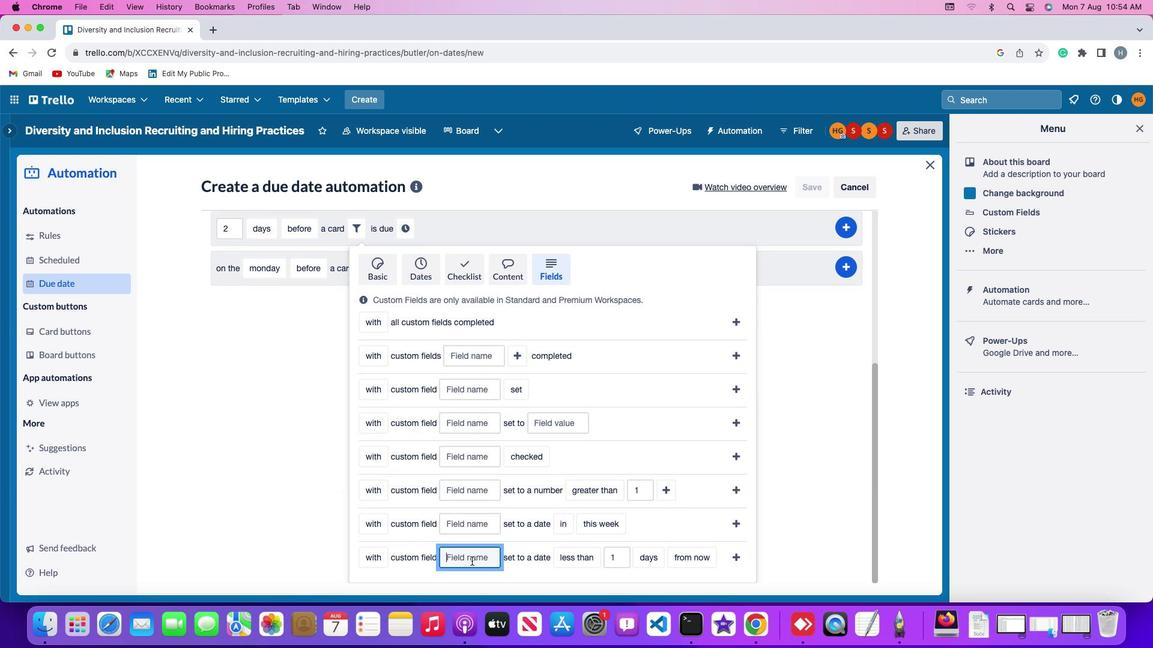 
Action: Key pressed Key.shift'R''e''s''u''m''e'
Screenshot: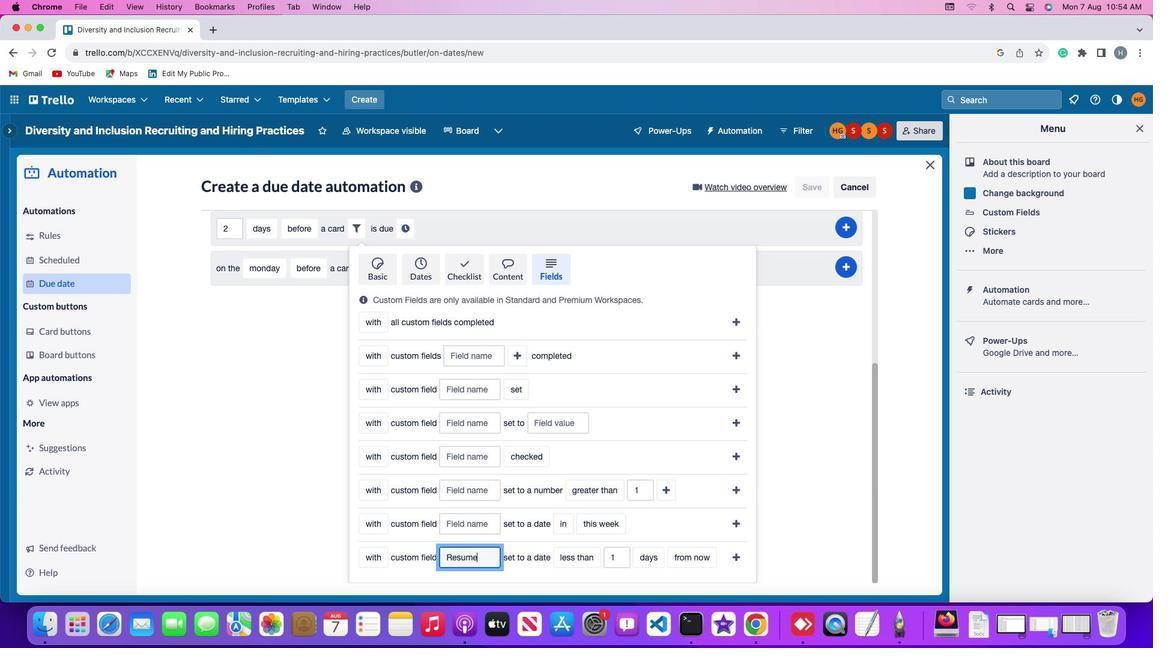 
Action: Mouse moved to (564, 558)
Screenshot: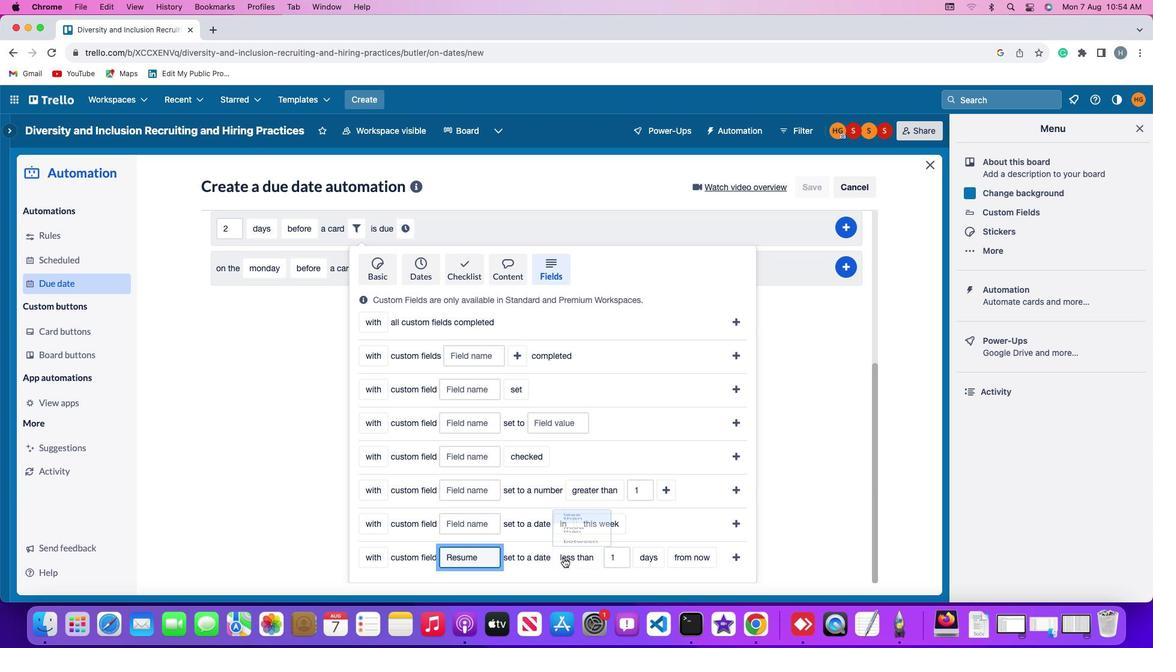 
Action: Mouse pressed left at (564, 558)
Screenshot: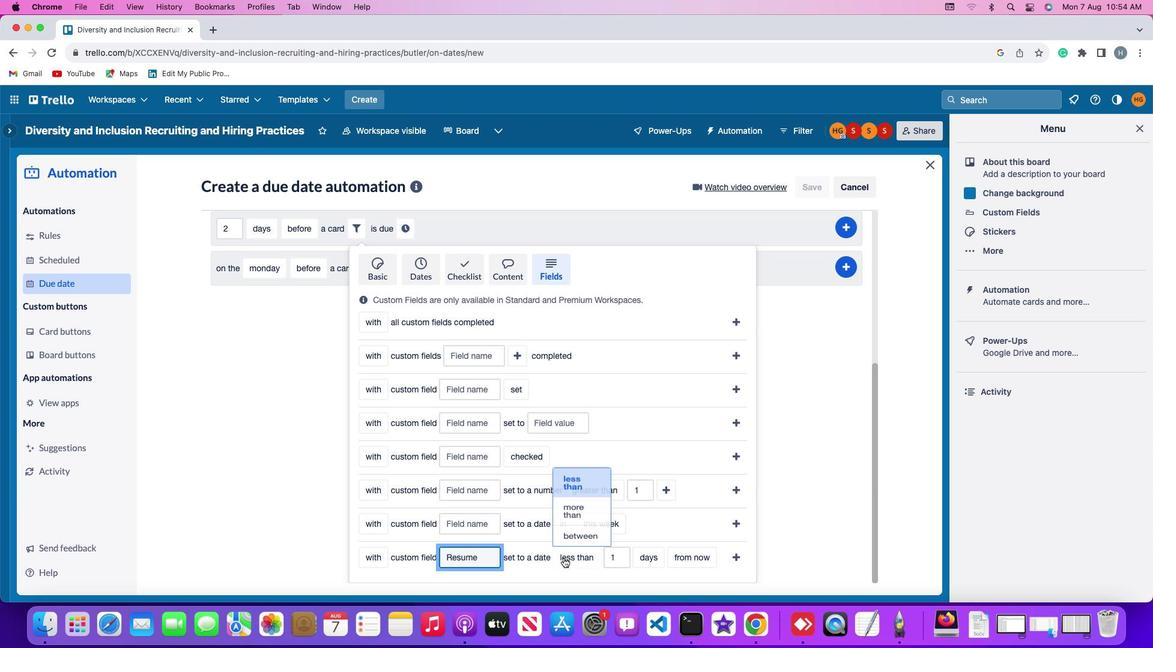 
Action: Mouse moved to (578, 533)
Screenshot: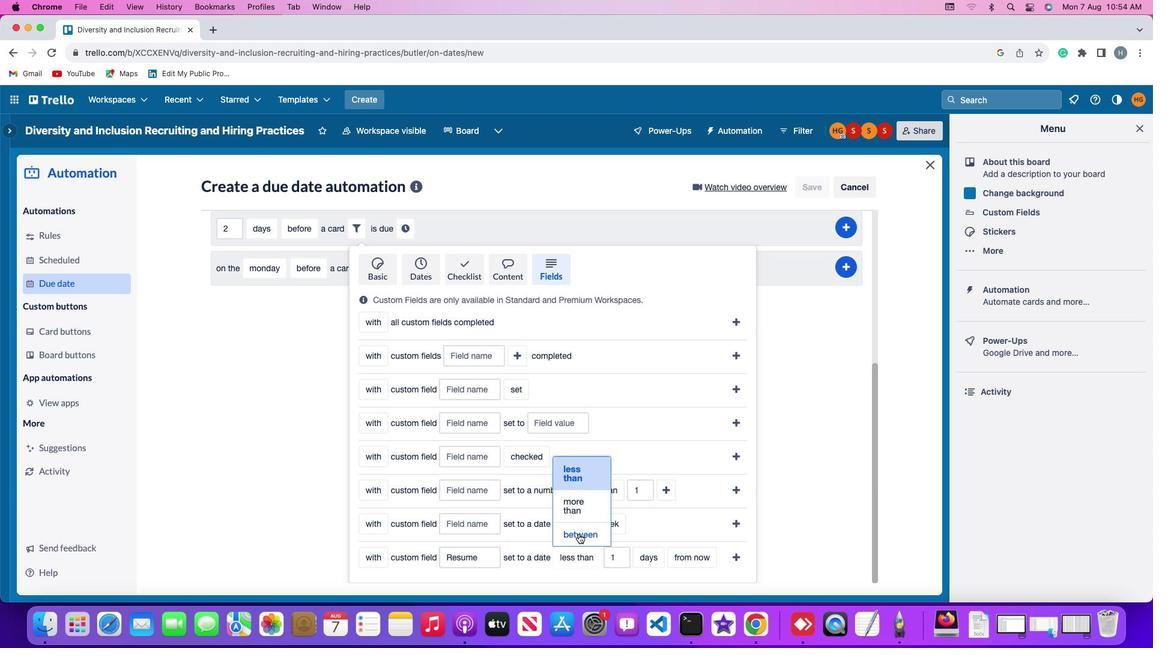 
Action: Mouse pressed left at (578, 533)
Screenshot: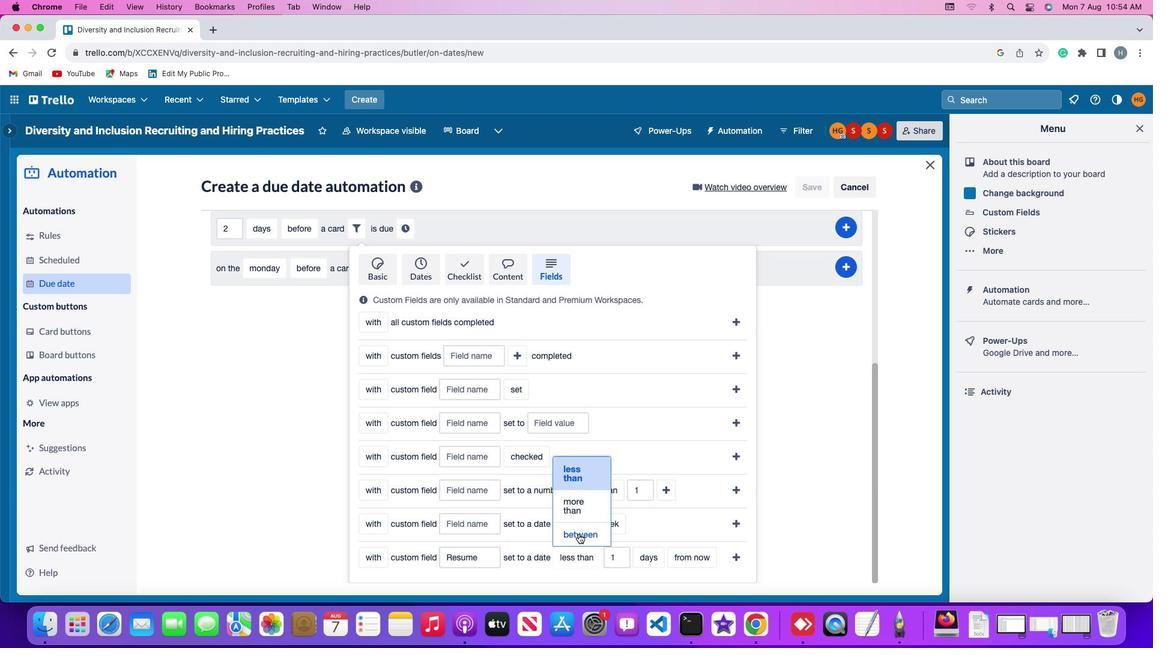 
Action: Mouse moved to (621, 561)
Screenshot: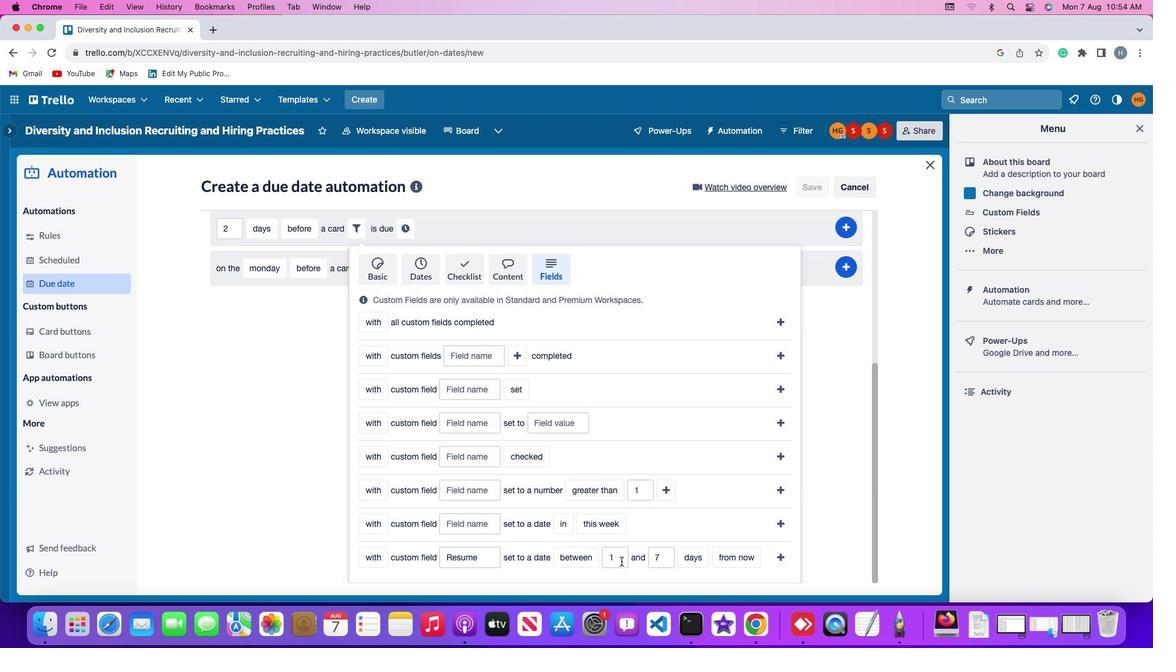 
Action: Mouse pressed left at (621, 561)
Screenshot: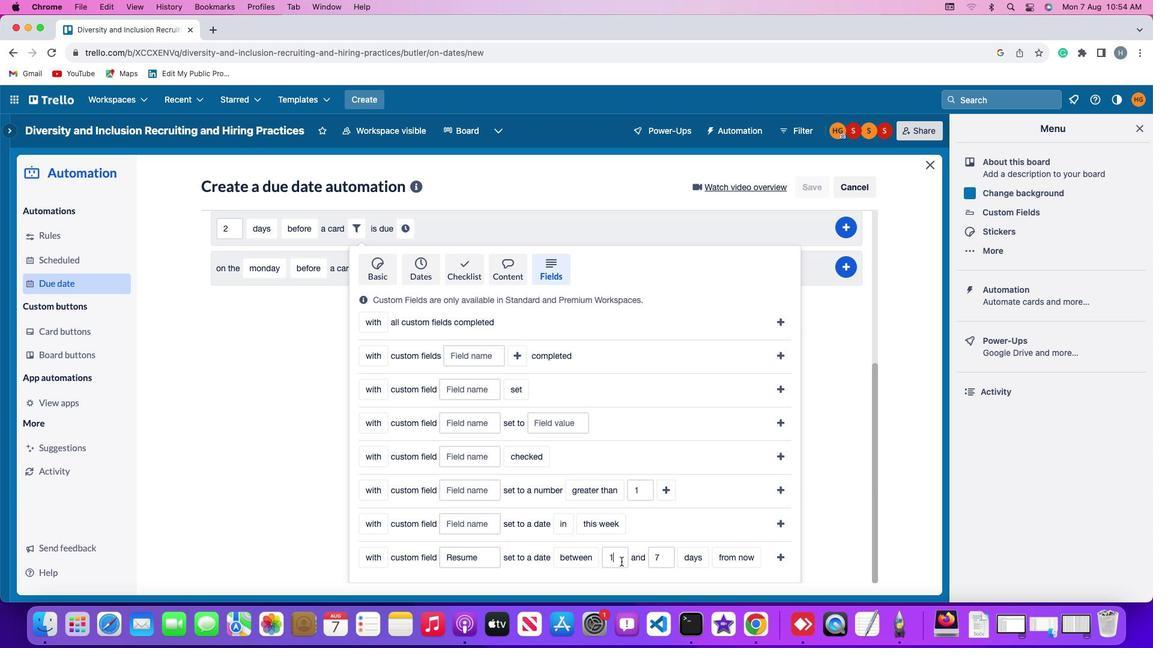 
Action: Mouse moved to (621, 559)
Screenshot: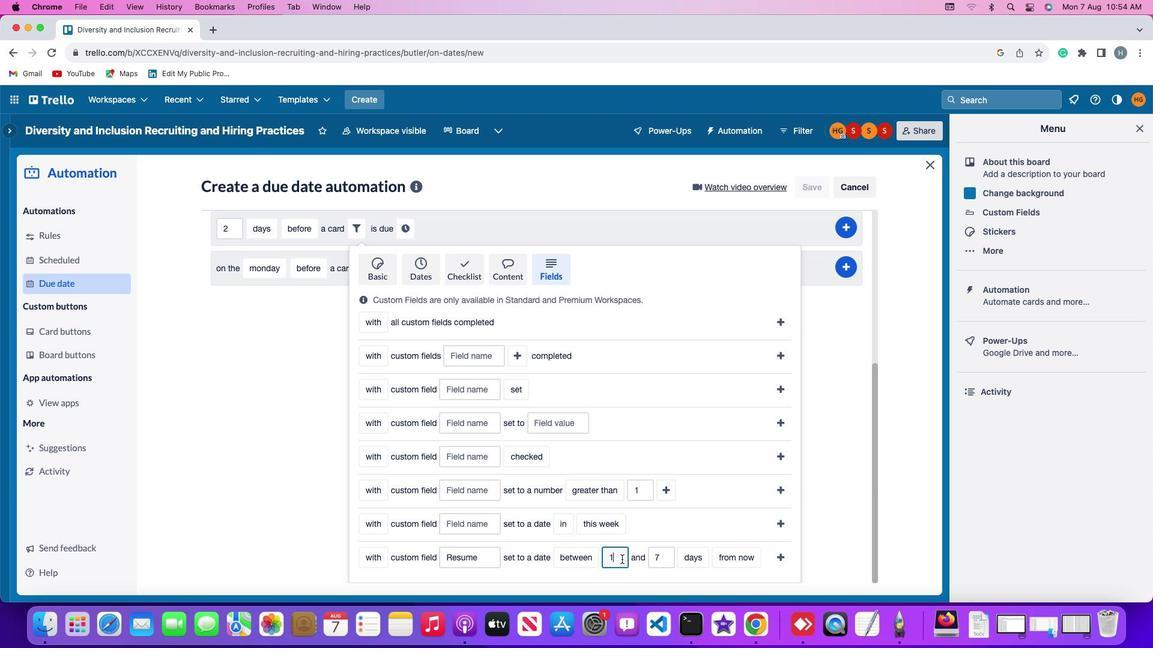 
Action: Key pressed Key.backspace'1'
Screenshot: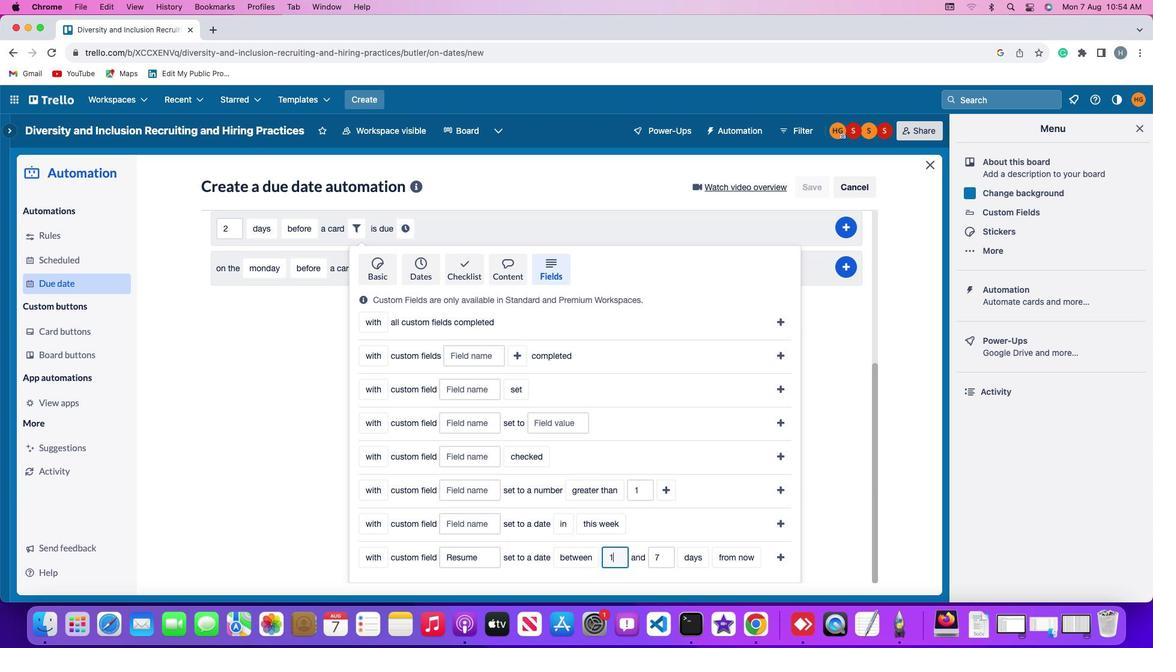 
Action: Mouse moved to (676, 556)
Screenshot: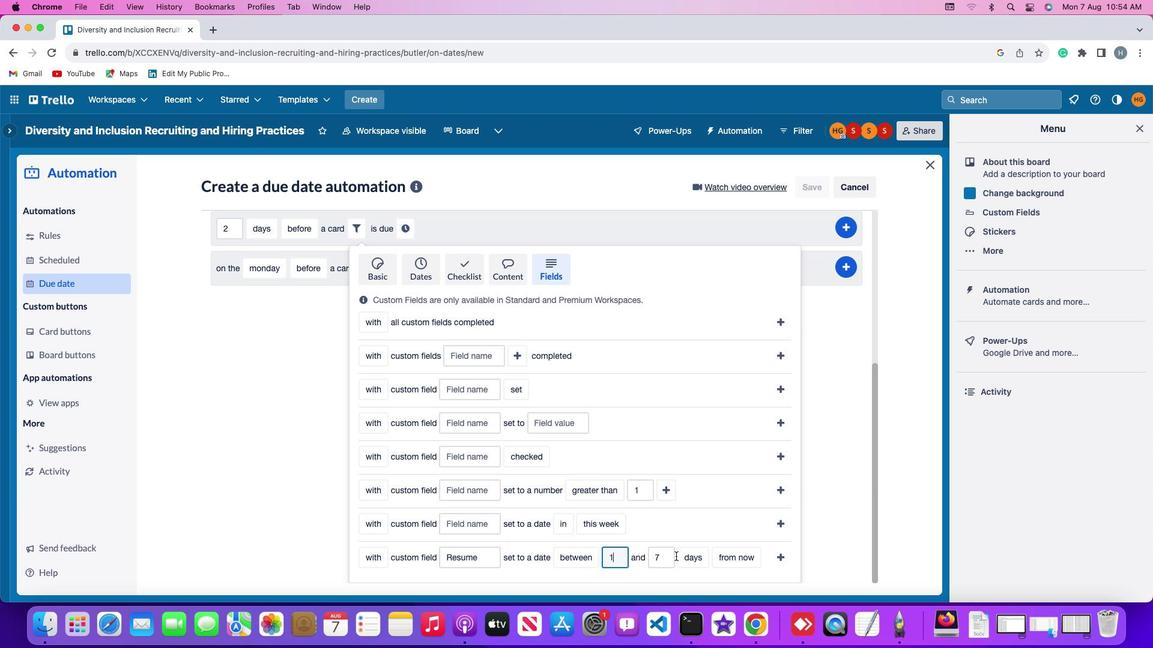 
Action: Mouse pressed left at (676, 556)
Screenshot: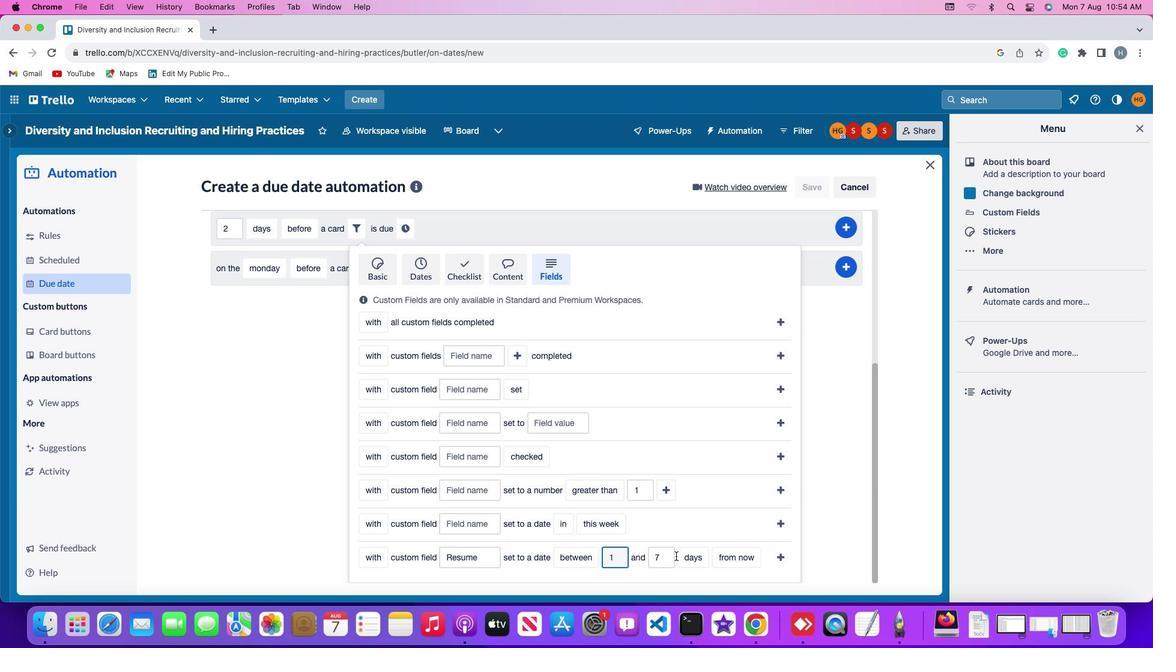 
Action: Mouse moved to (669, 557)
Screenshot: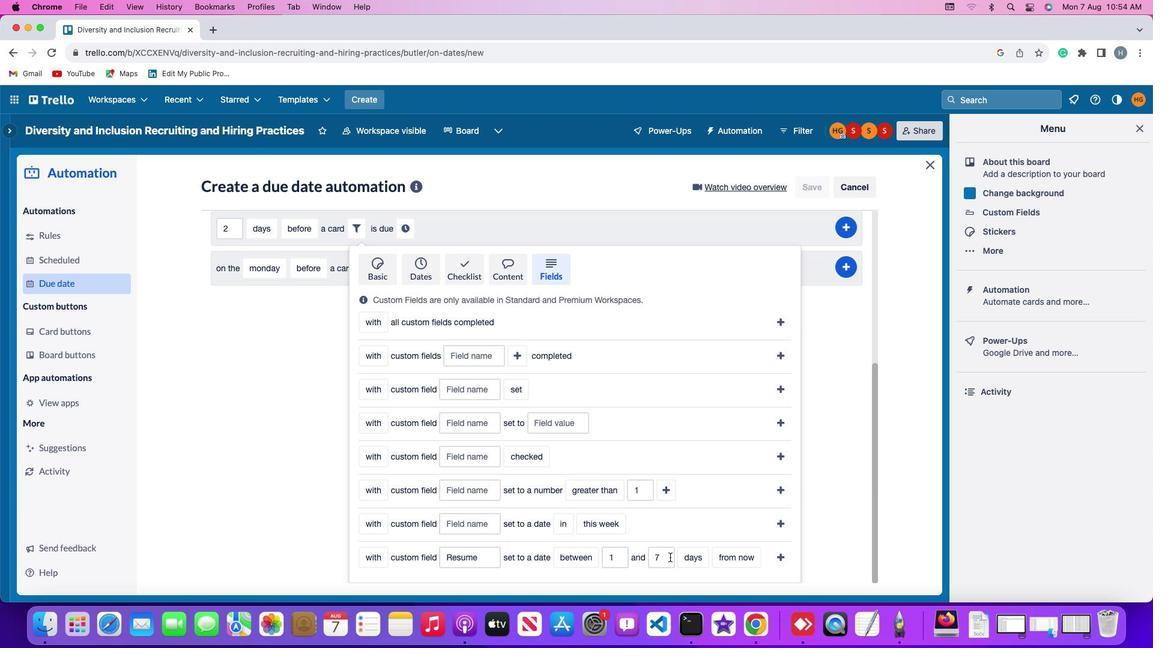 
Action: Mouse pressed left at (669, 557)
Screenshot: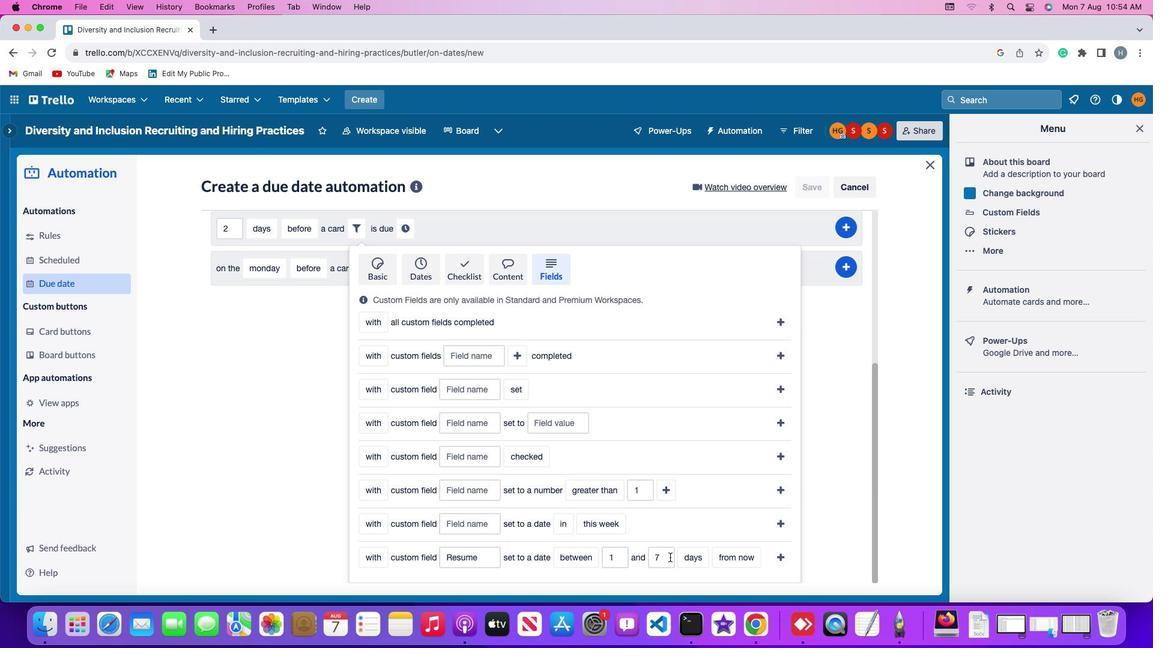 
Action: Key pressed Key.backspace
Screenshot: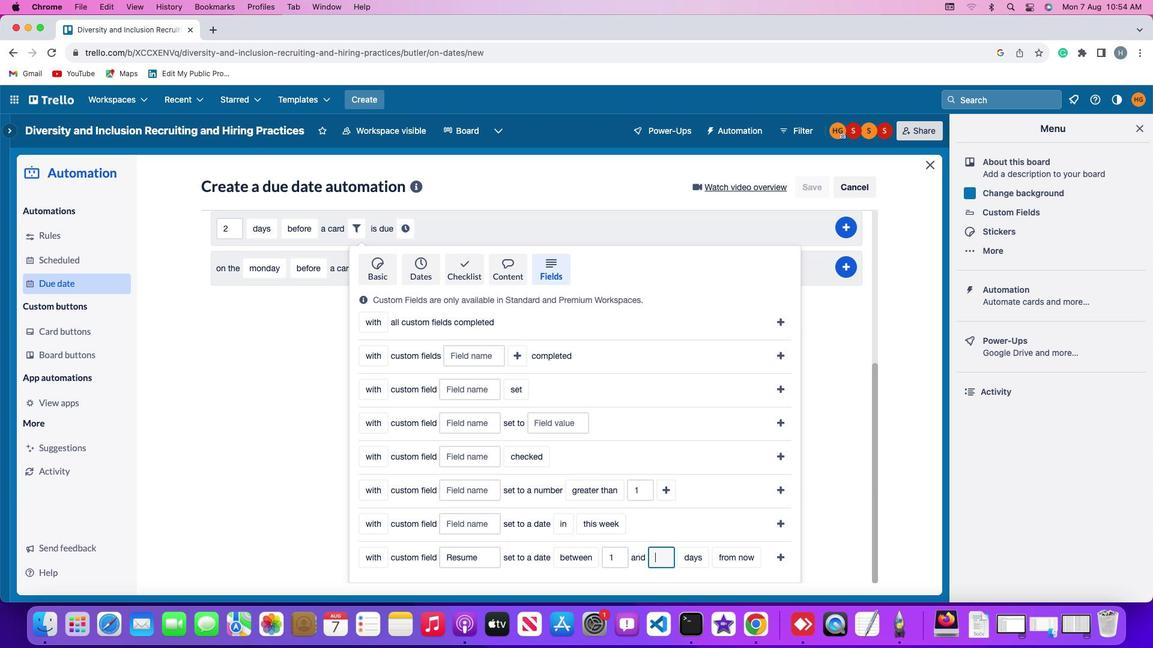 
Action: Mouse moved to (669, 558)
Screenshot: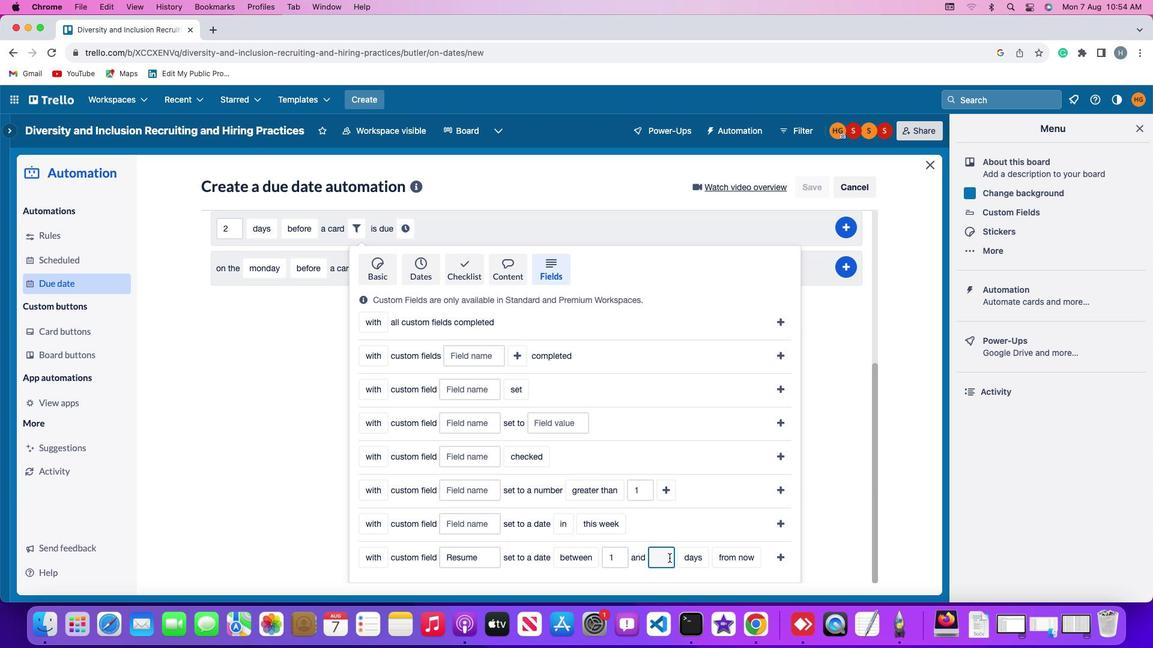 
Action: Key pressed '7'
Screenshot: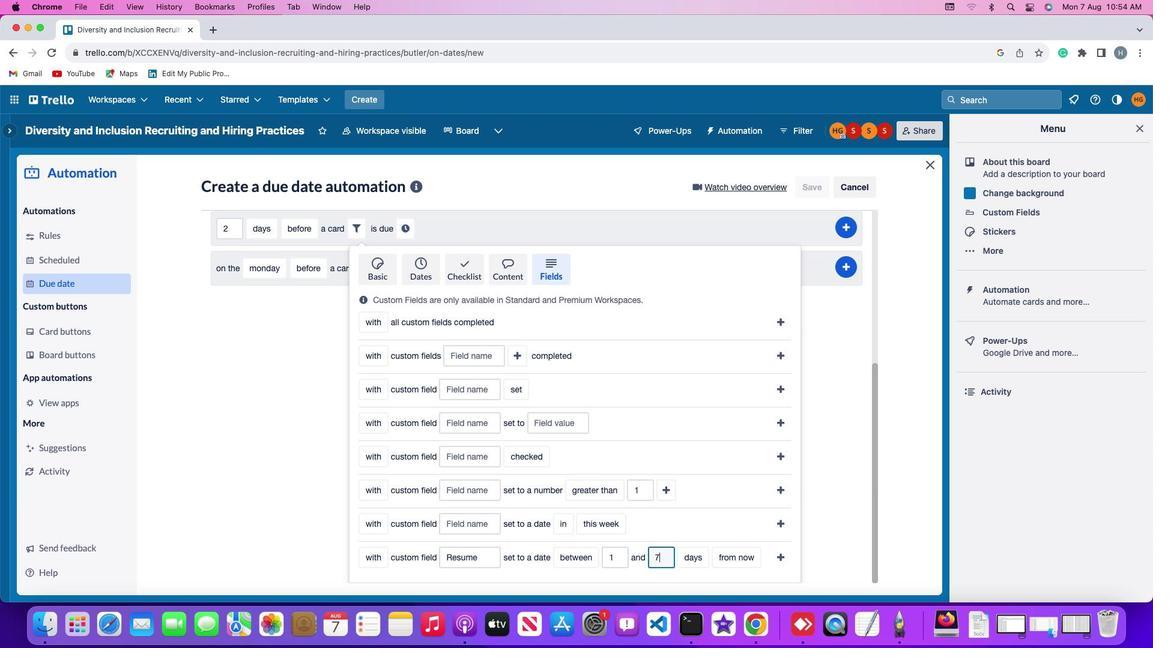 
Action: Mouse moved to (702, 558)
Screenshot: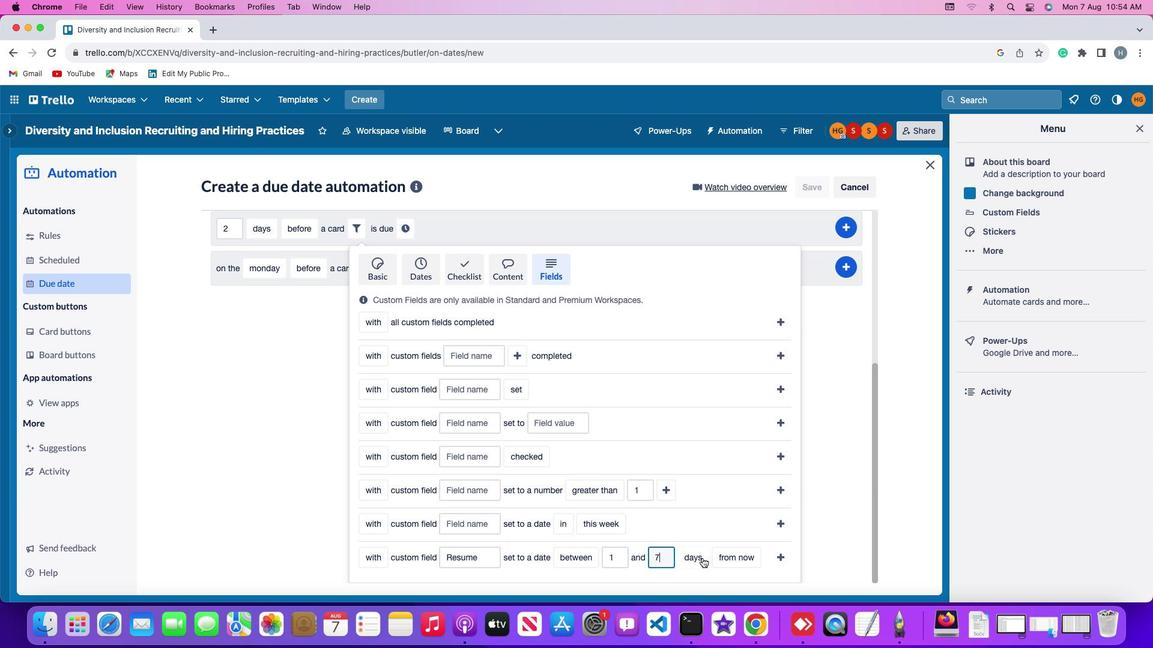 
Action: Mouse pressed left at (702, 558)
Screenshot: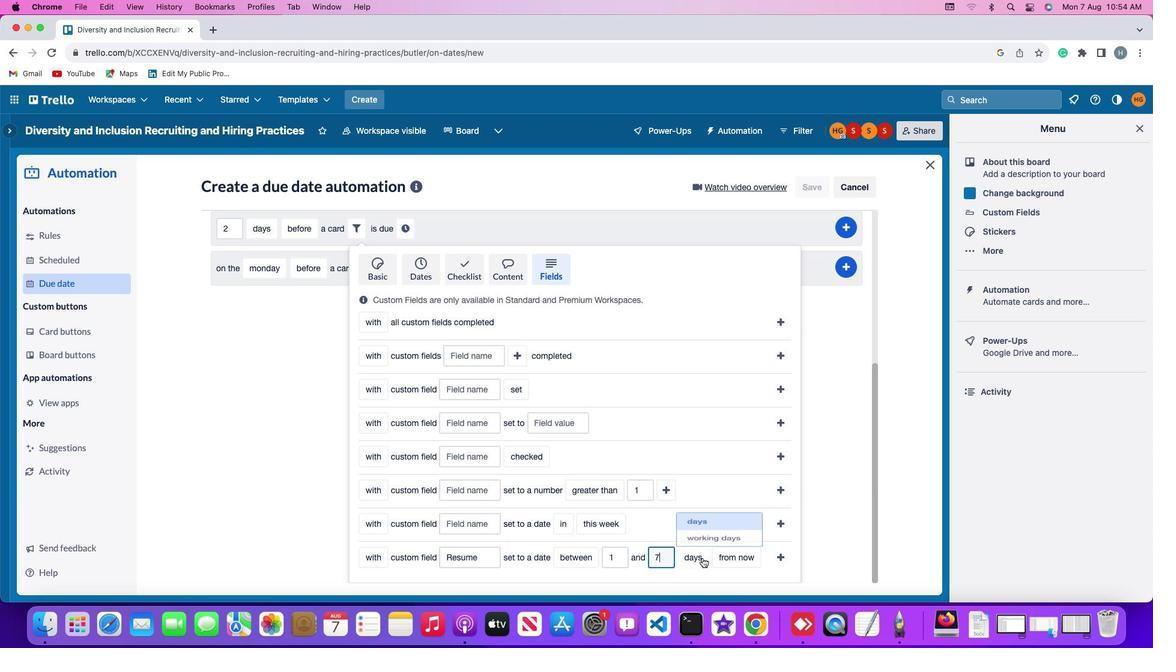 
Action: Mouse moved to (705, 537)
Screenshot: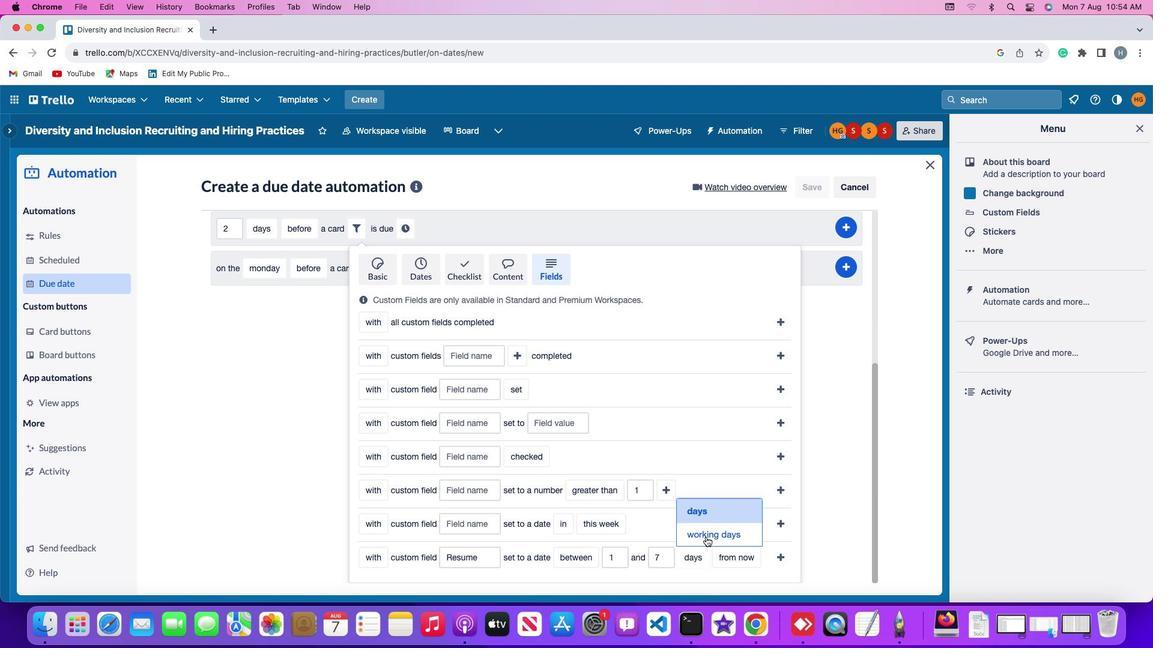 
Action: Mouse pressed left at (705, 537)
Screenshot: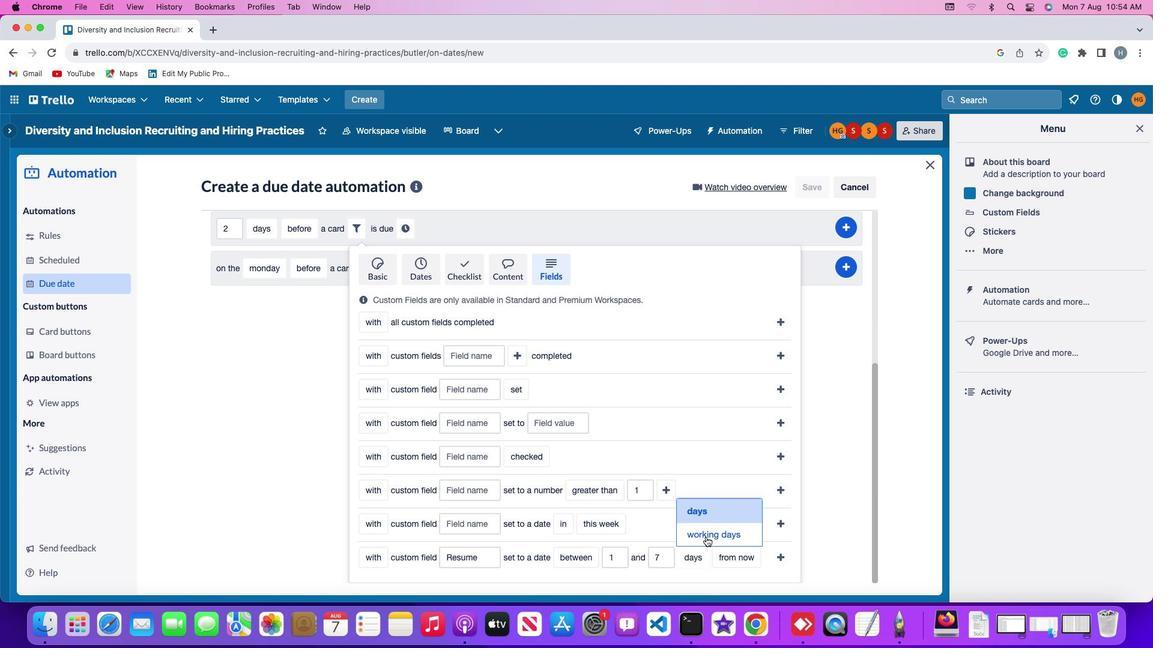 
Action: Mouse moved to (756, 558)
Screenshot: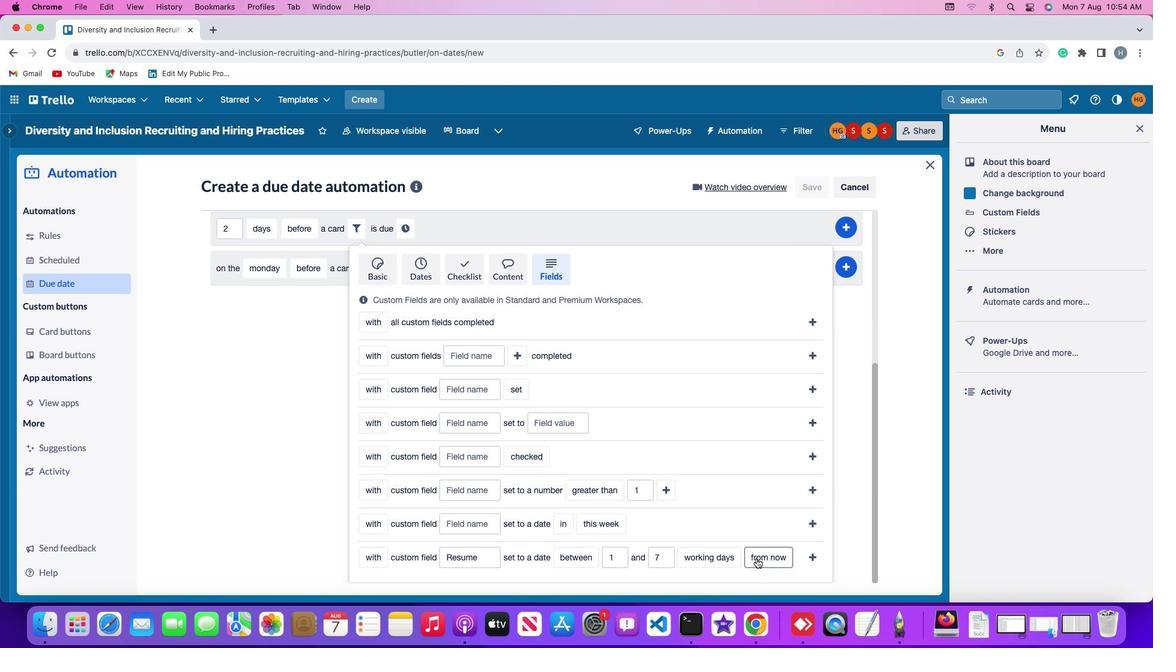 
Action: Mouse pressed left at (756, 558)
Screenshot: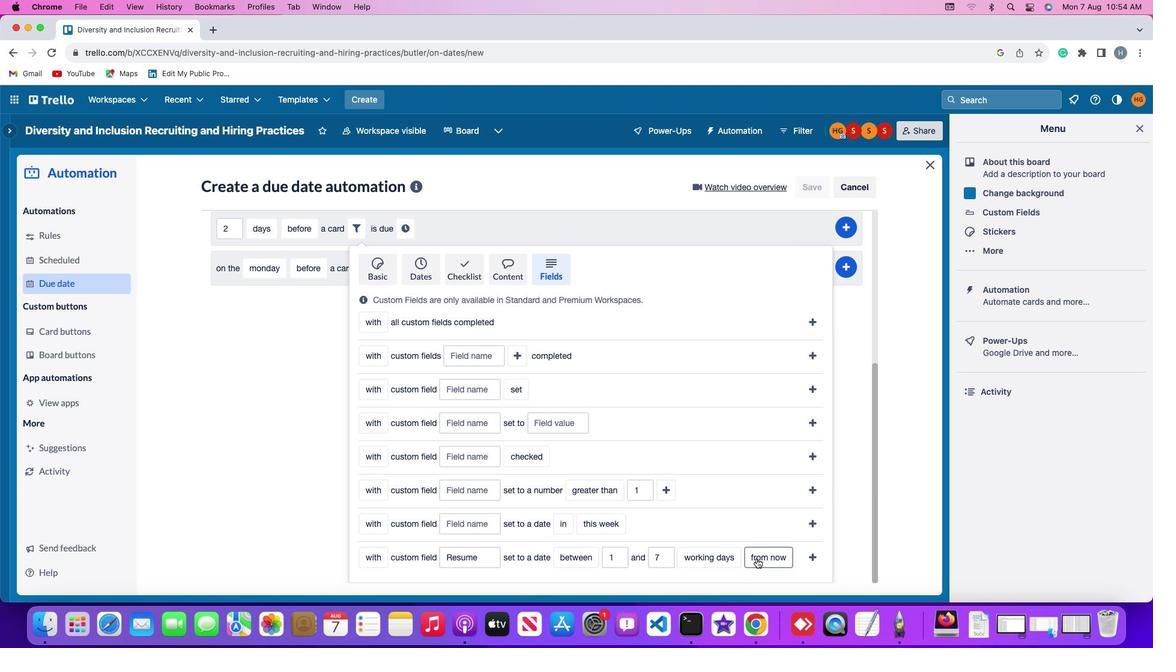 
Action: Mouse moved to (767, 506)
Screenshot: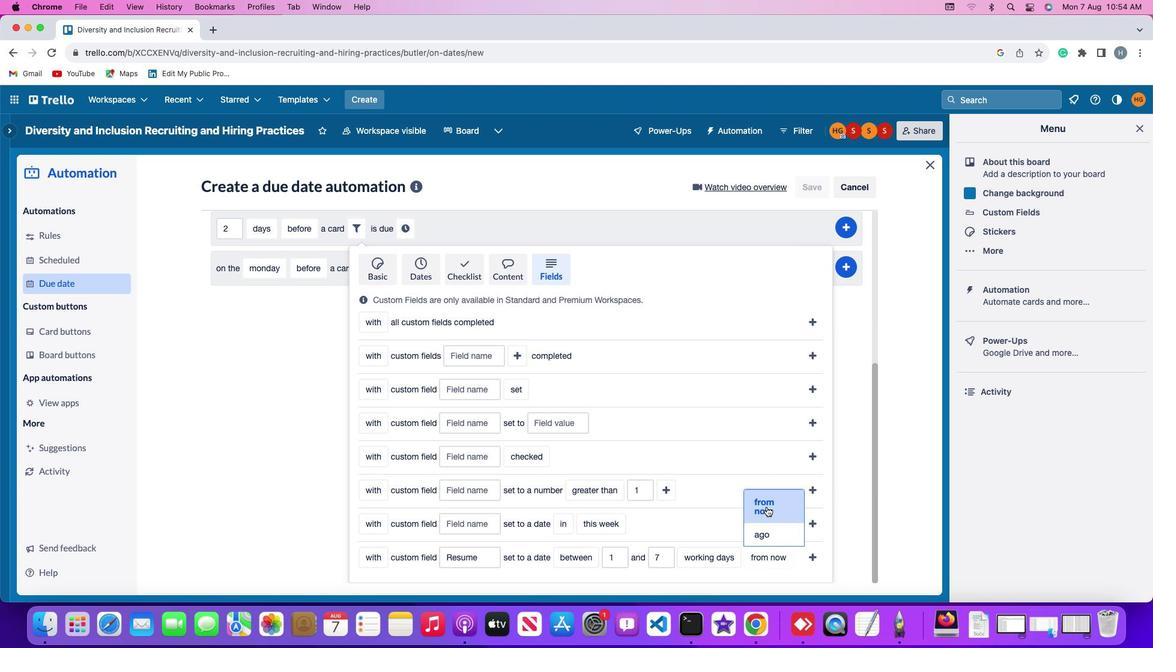 
Action: Mouse pressed left at (767, 506)
Screenshot: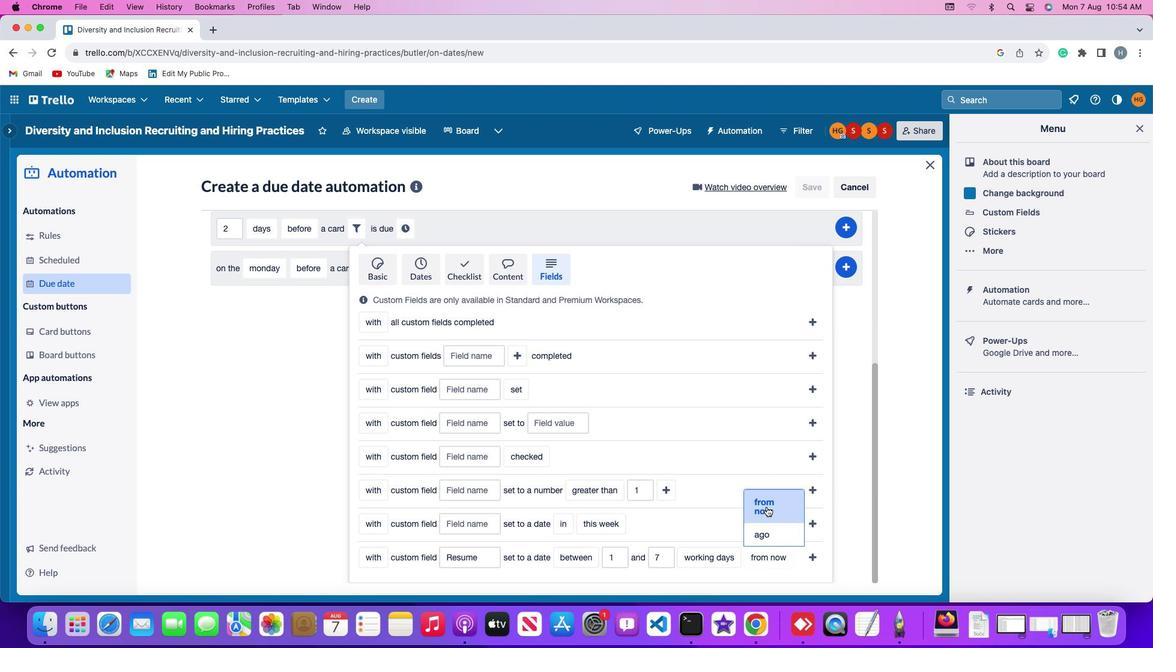 
Action: Mouse moved to (811, 555)
Screenshot: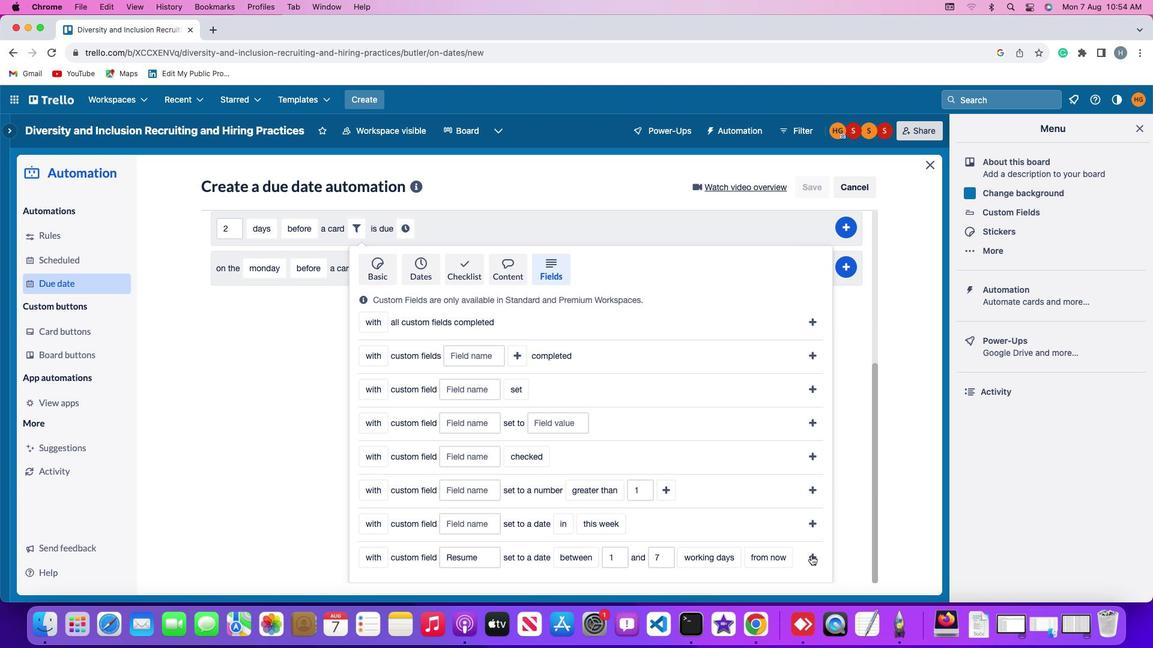 
Action: Mouse pressed left at (811, 555)
Screenshot: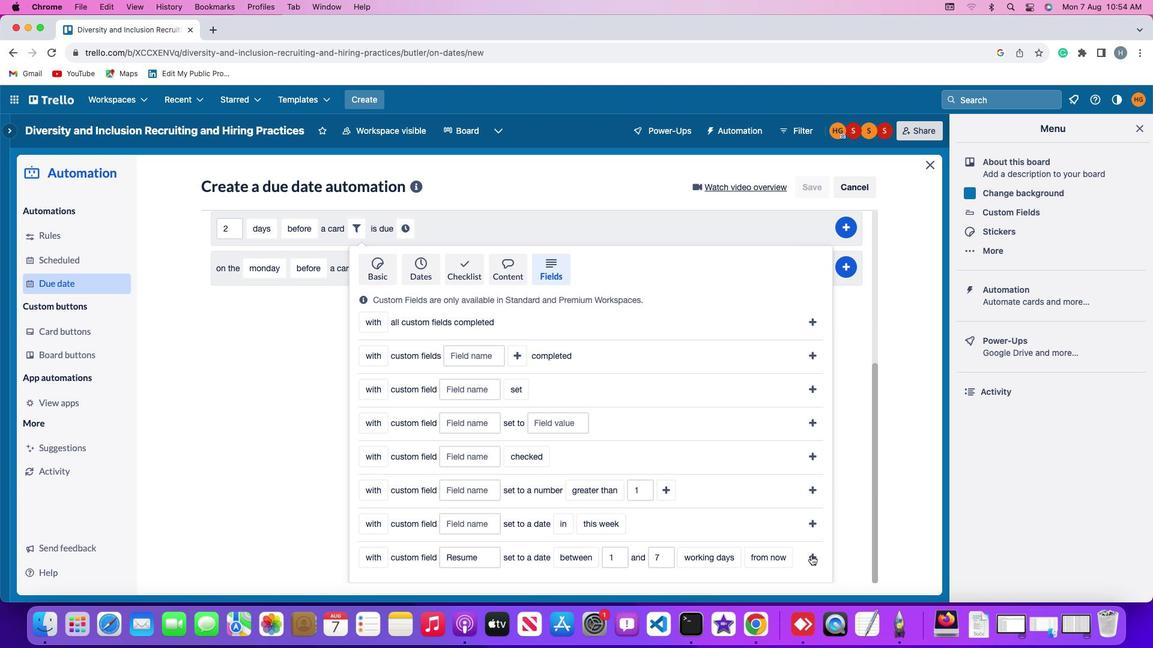 
Action: Mouse moved to (747, 481)
Screenshot: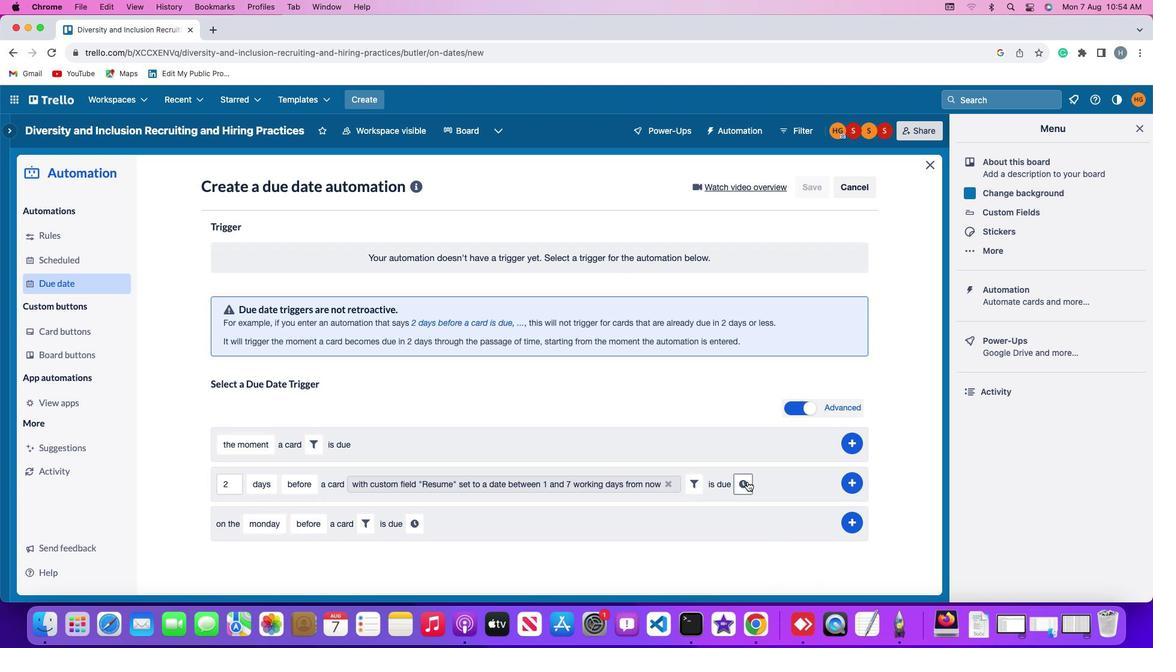 
Action: Mouse pressed left at (747, 481)
Screenshot: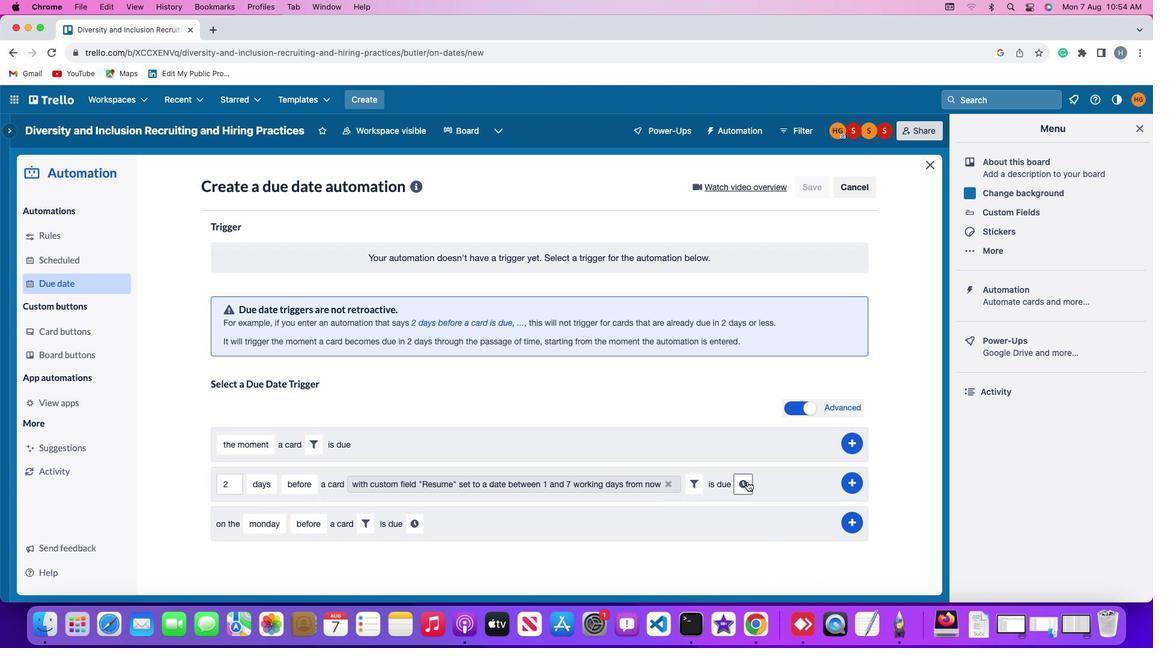 
Action: Mouse moved to (251, 508)
Screenshot: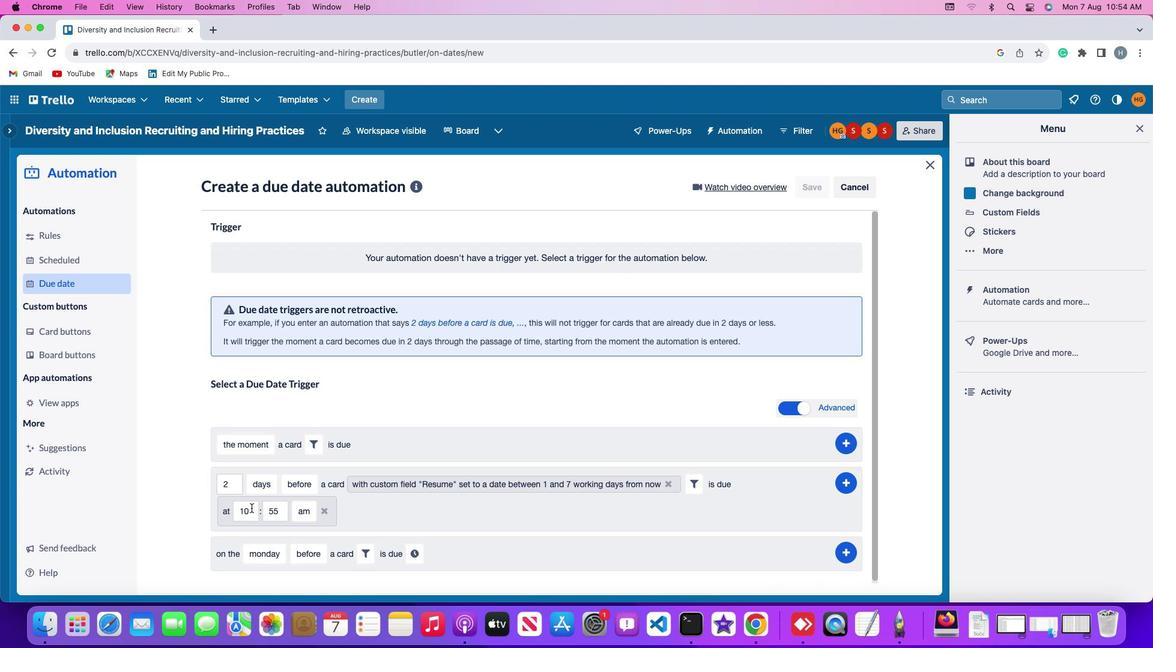 
Action: Mouse pressed left at (251, 508)
Screenshot: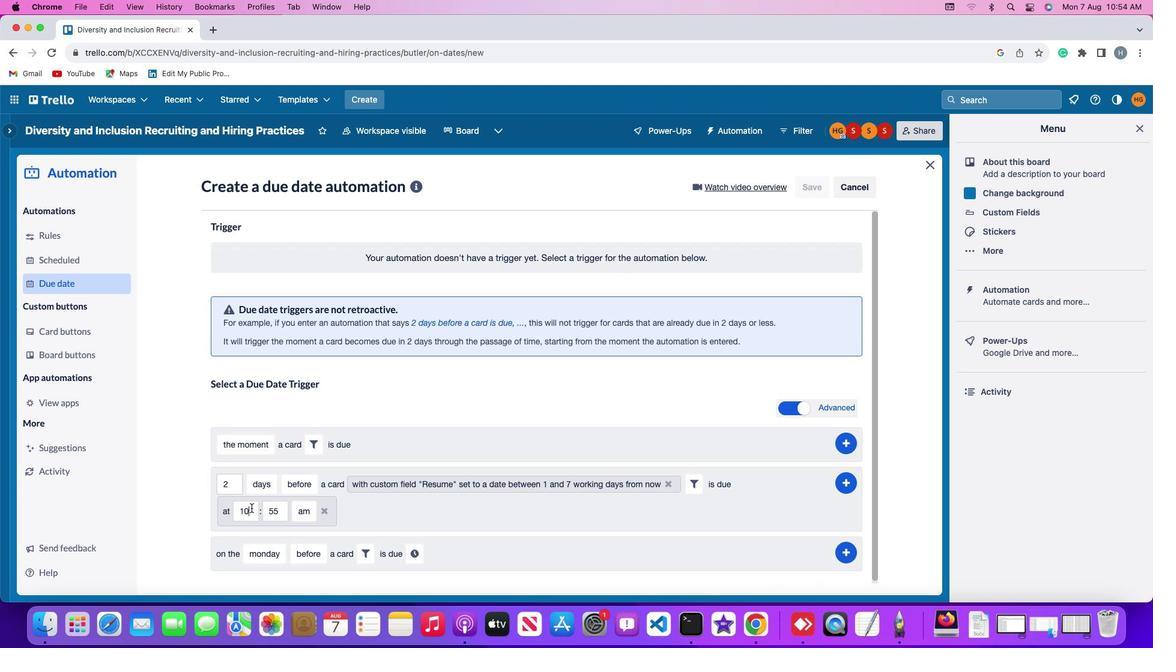 
Action: Mouse moved to (252, 508)
Screenshot: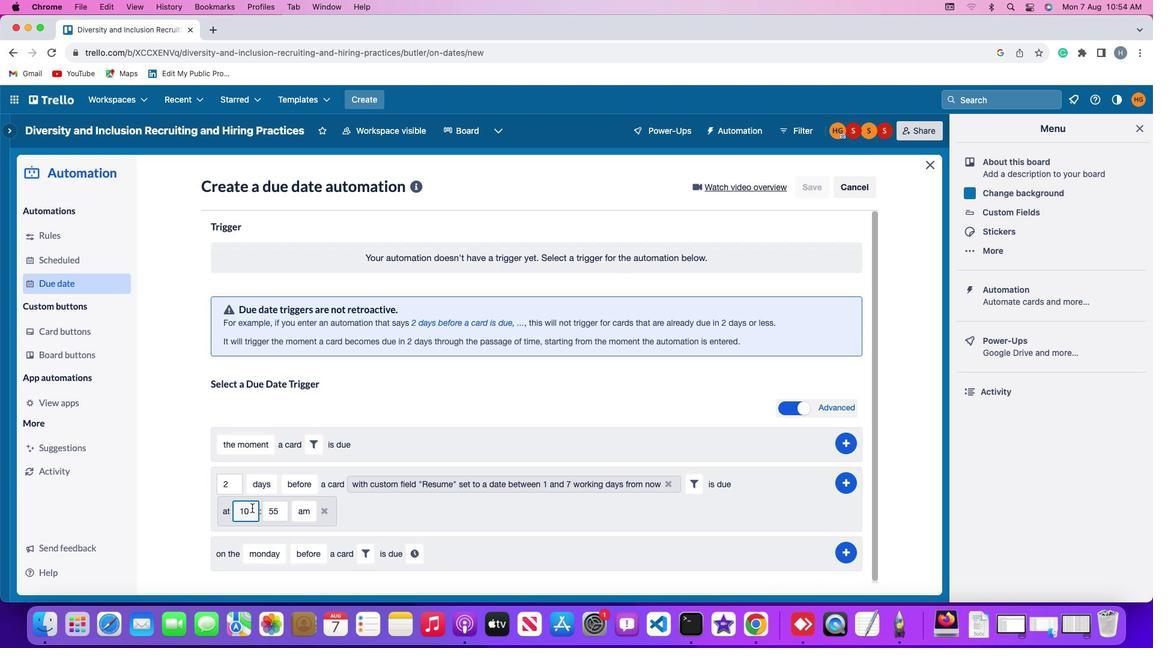 
Action: Key pressed Key.backspace
Screenshot: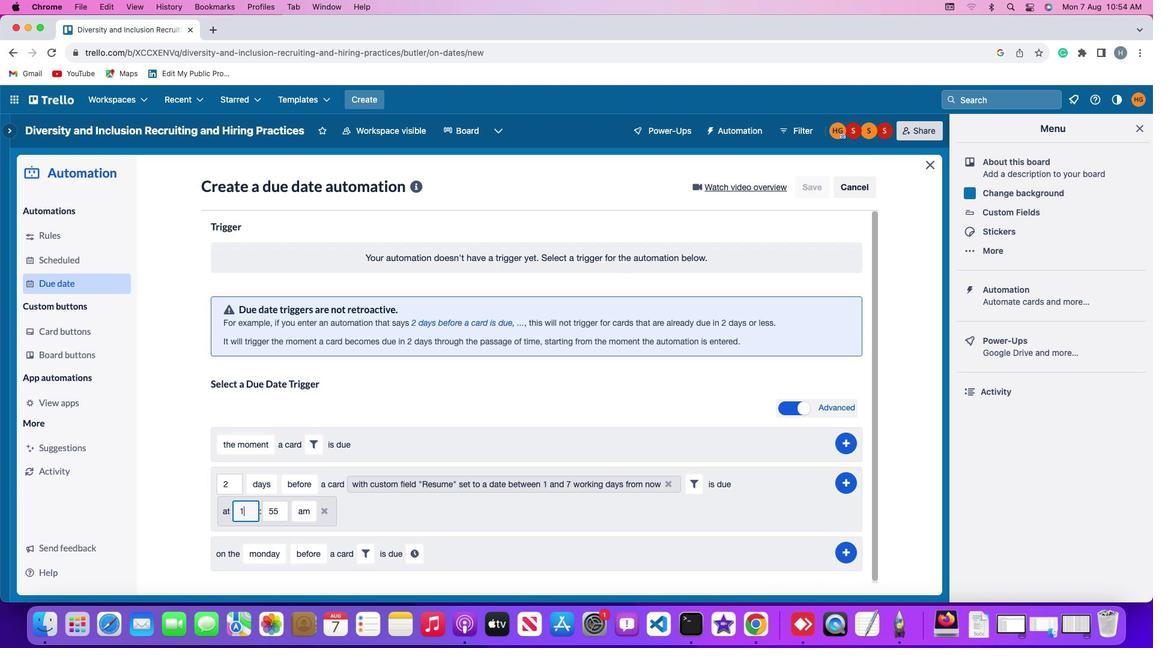 
Action: Mouse moved to (252, 508)
Screenshot: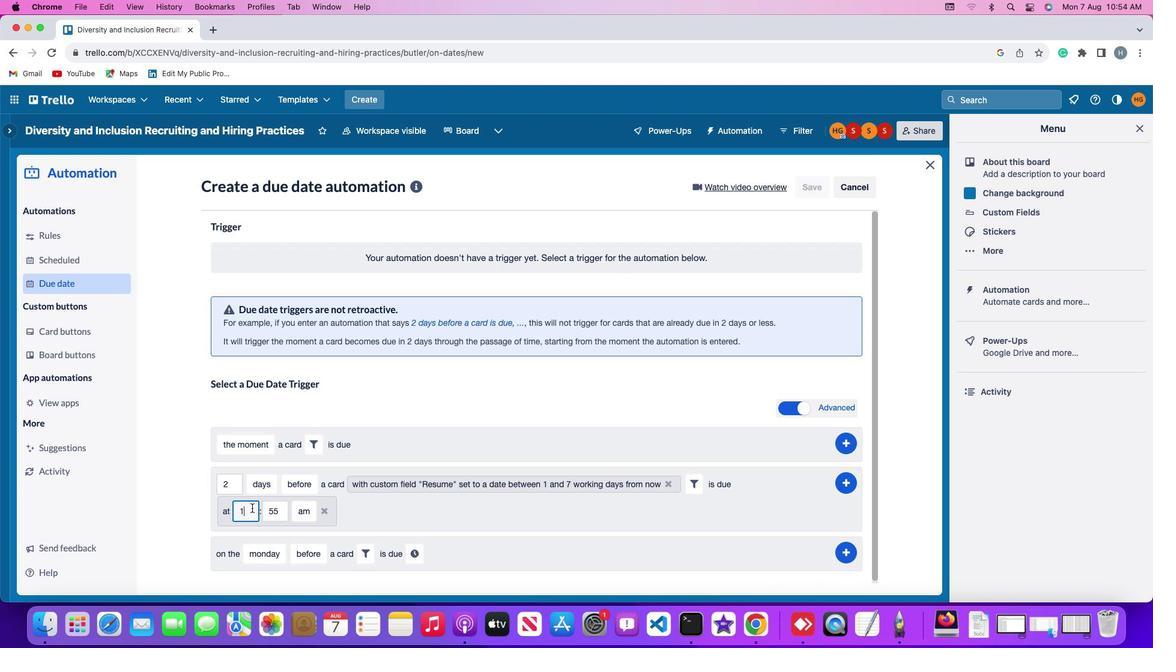 
Action: Key pressed Key.backspace
Screenshot: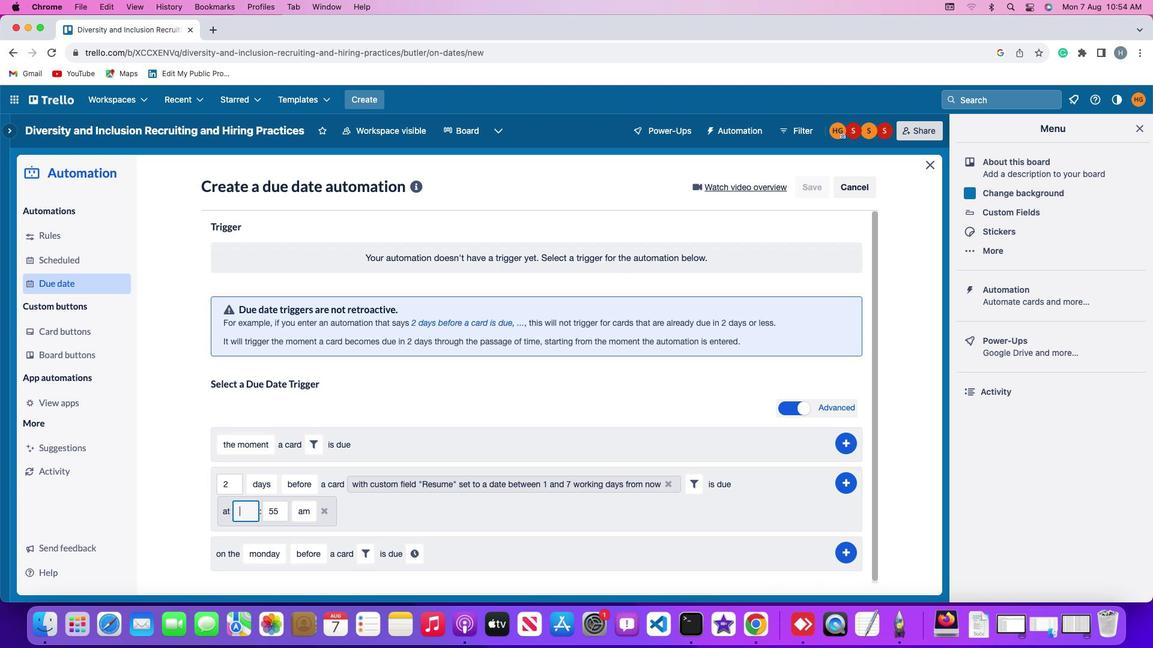 
Action: Mouse moved to (252, 508)
Screenshot: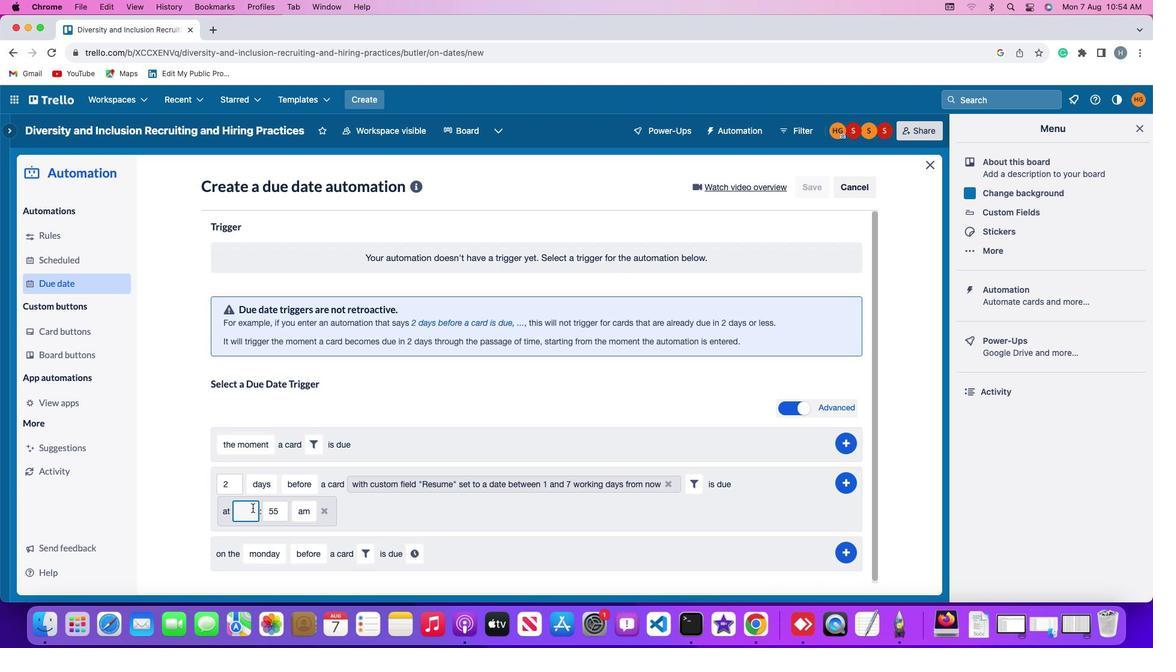 
Action: Key pressed '1''1'
Screenshot: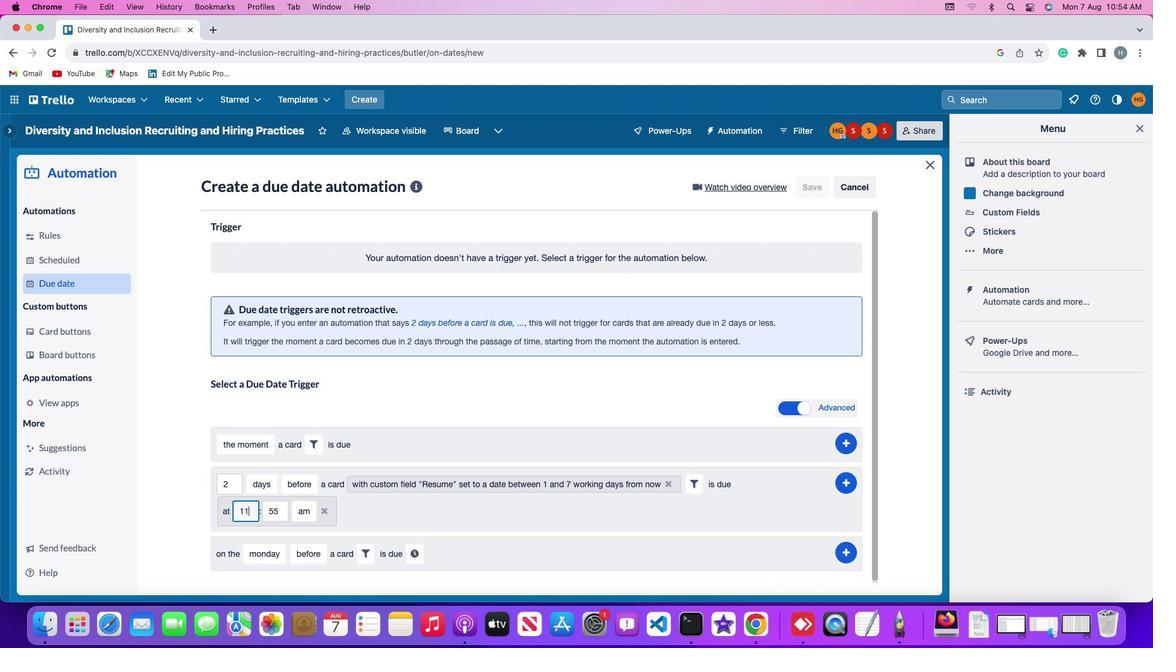 
Action: Mouse moved to (278, 511)
Screenshot: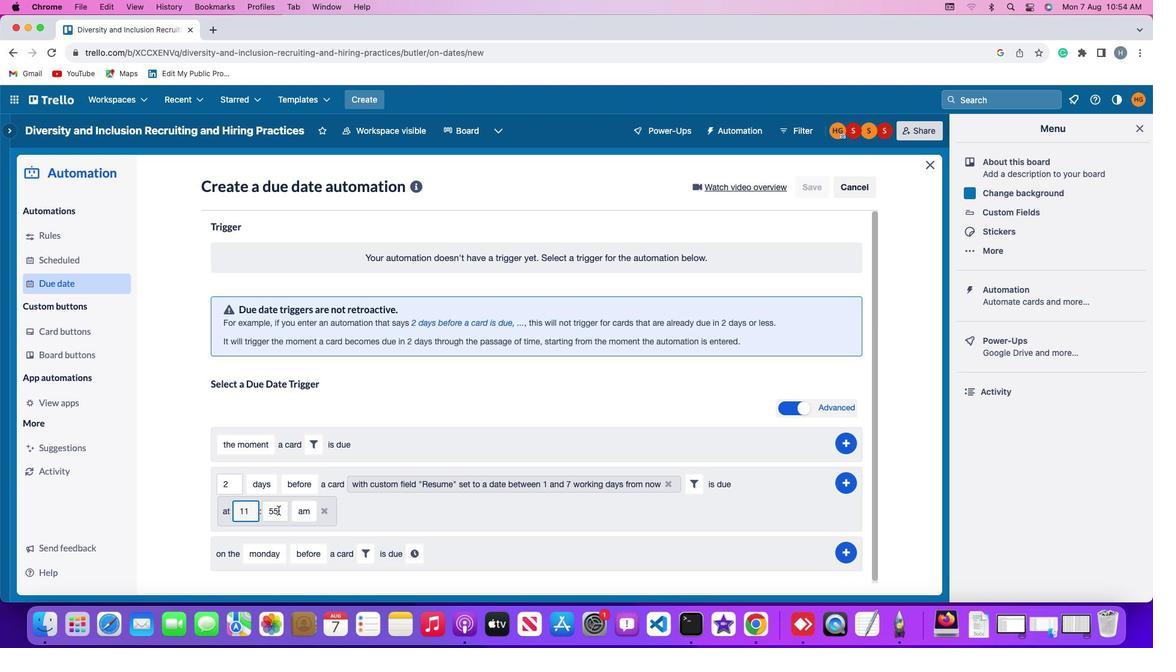 
Action: Mouse pressed left at (278, 511)
Screenshot: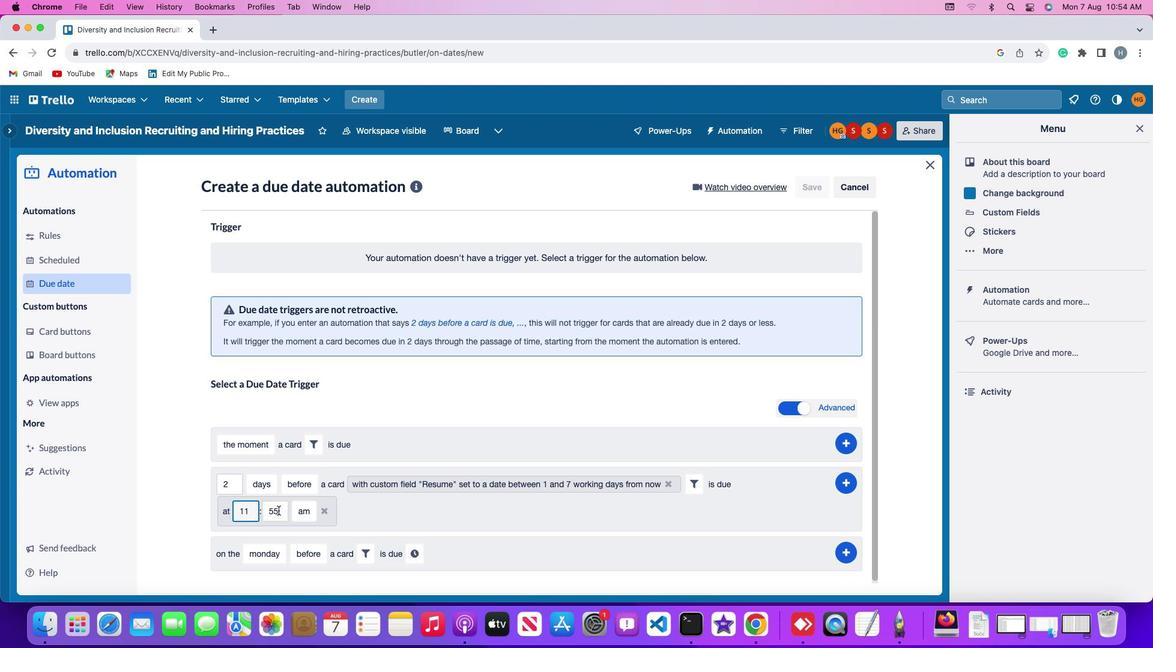 
Action: Key pressed Key.backspaceKey.backspace'0''0'
Screenshot: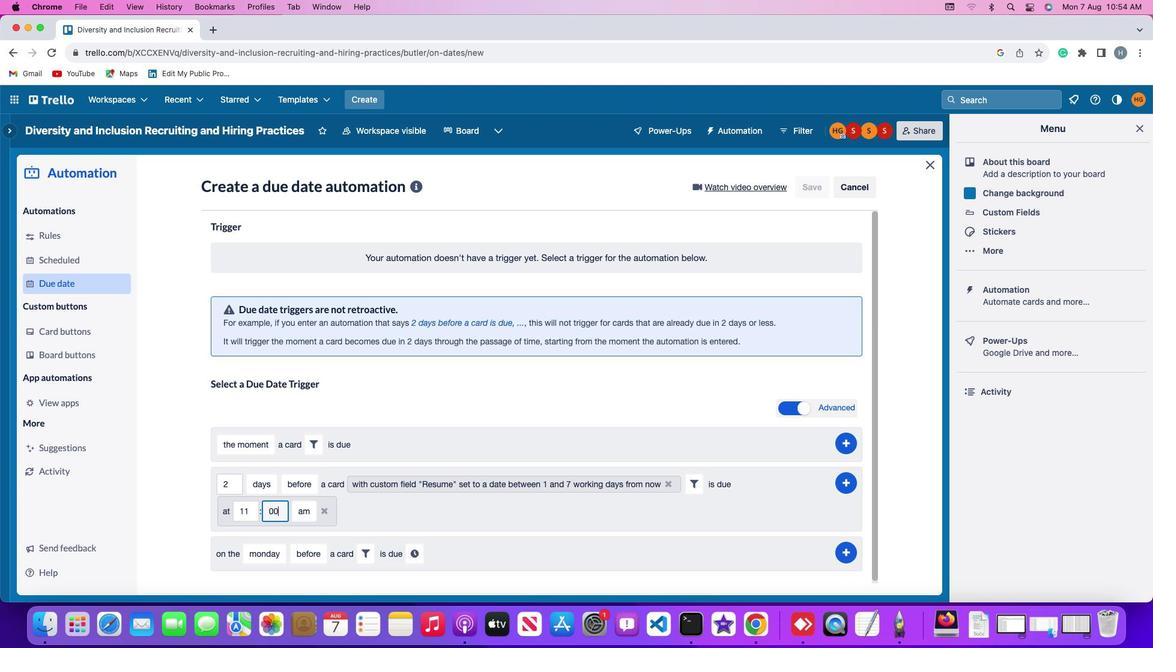 
Action: Mouse moved to (293, 512)
Screenshot: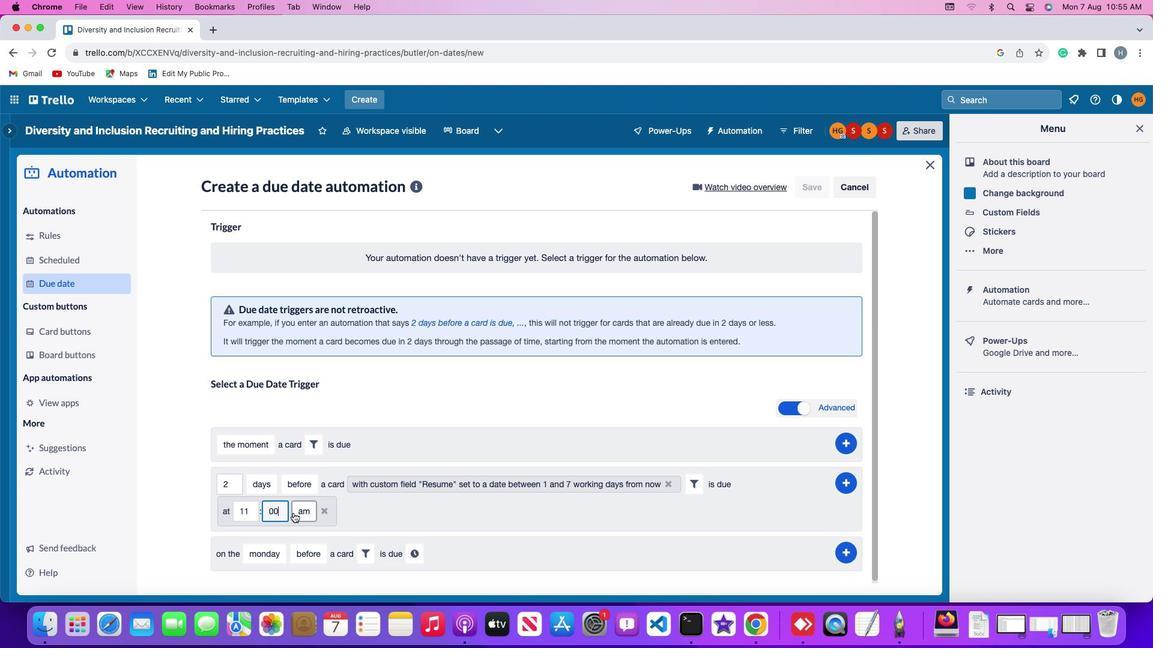 
Action: Mouse pressed left at (293, 512)
Screenshot: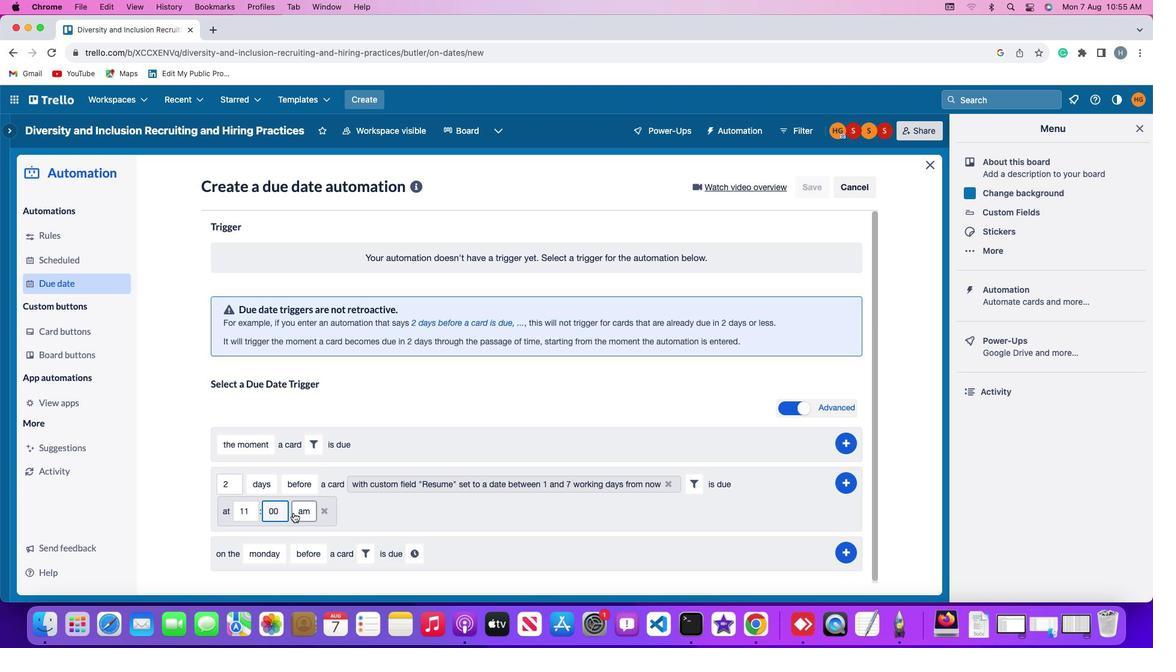 
Action: Mouse moved to (307, 533)
Screenshot: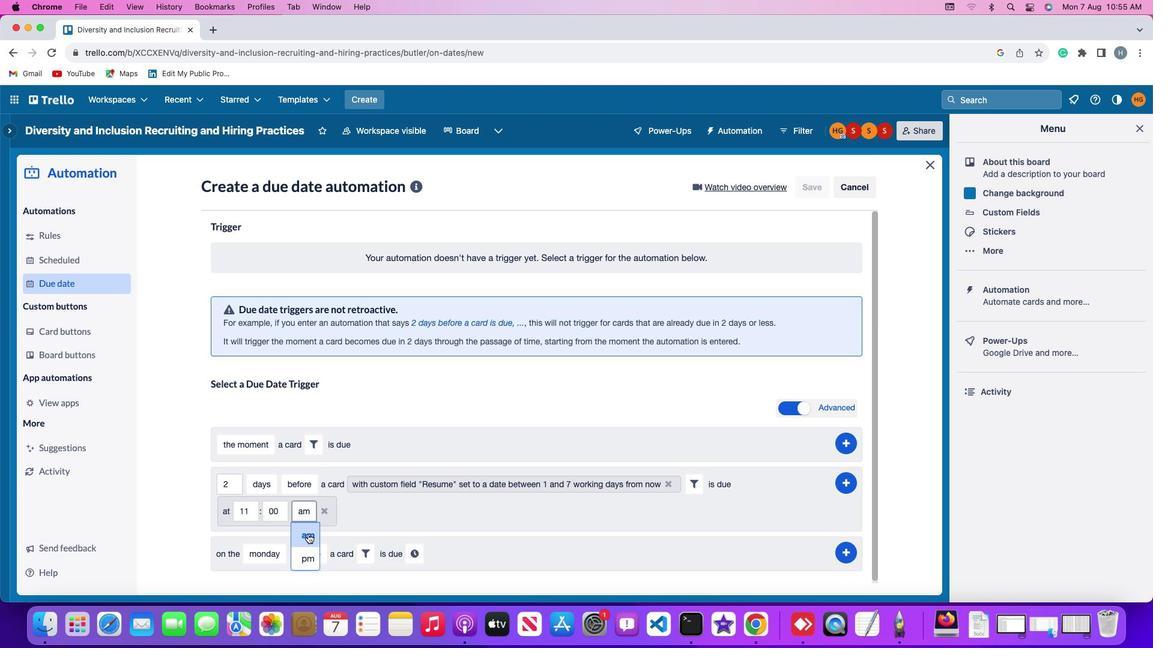 
Action: Mouse pressed left at (307, 533)
Screenshot: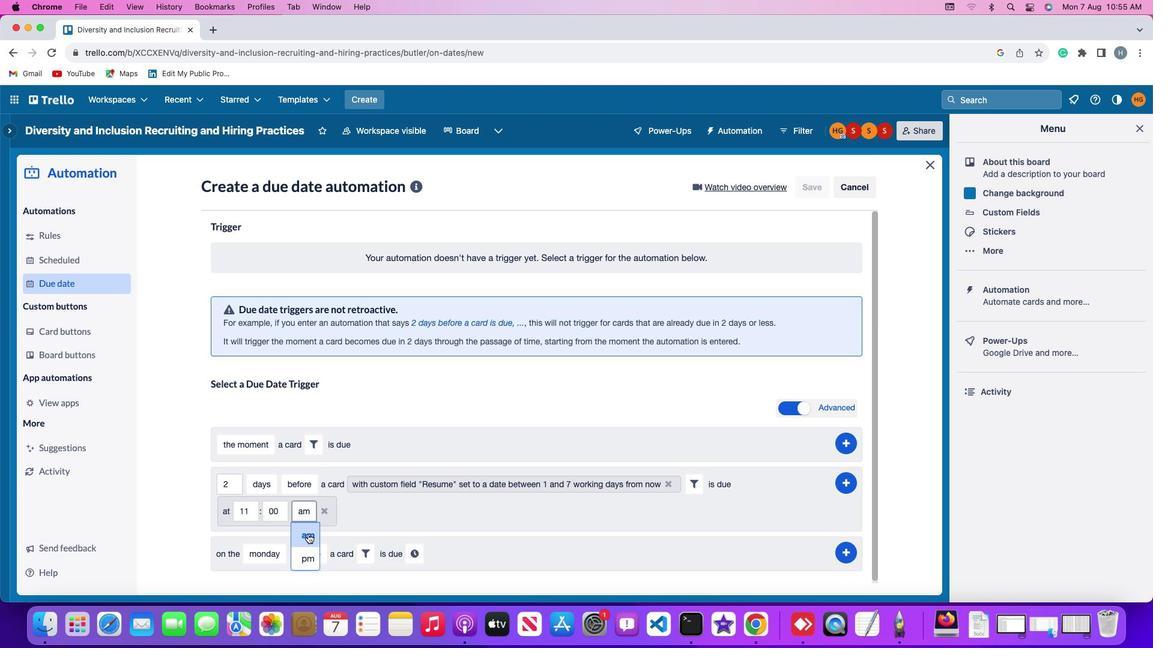 
Action: Mouse moved to (846, 482)
Screenshot: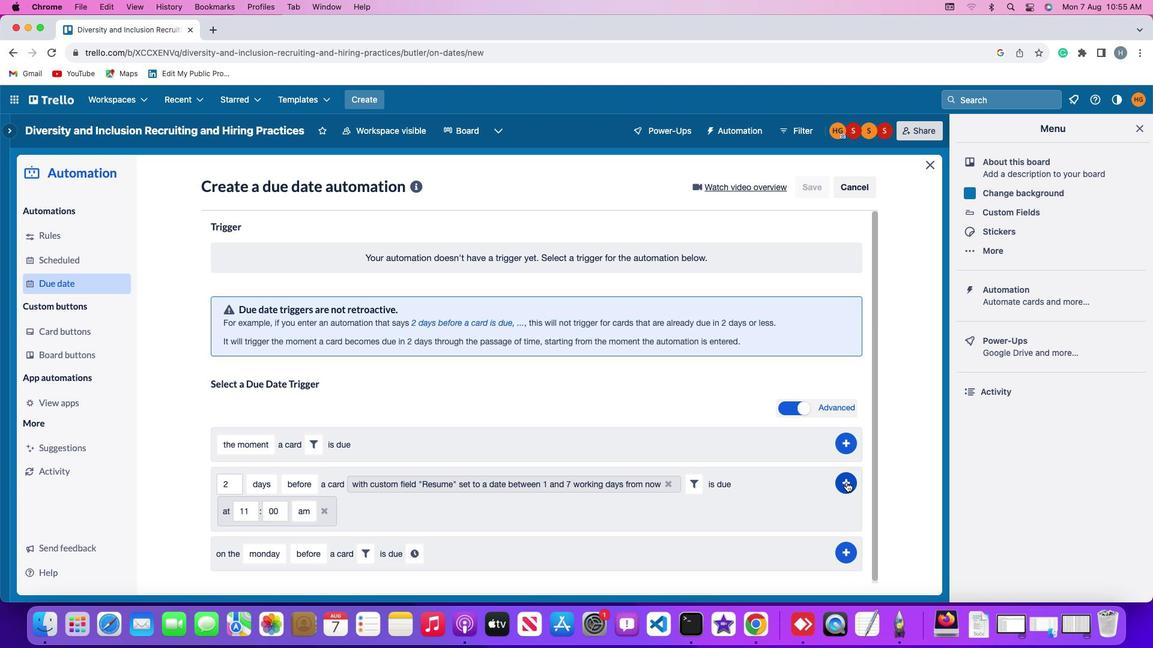 
Action: Mouse pressed left at (846, 482)
Screenshot: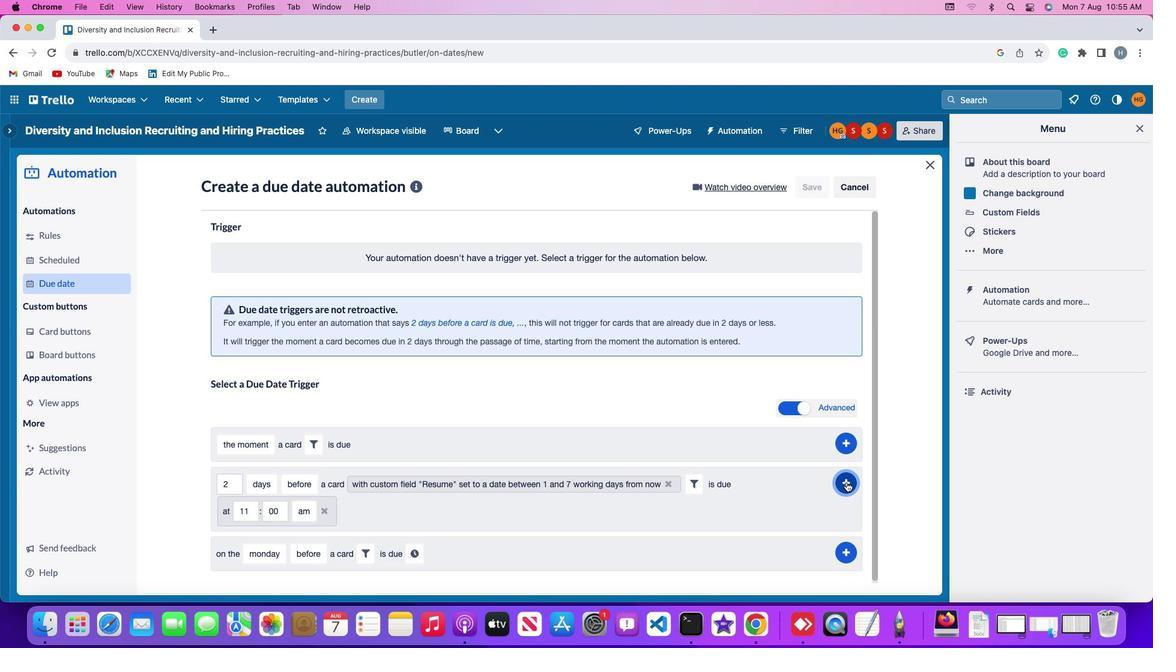 
Action: Mouse moved to (904, 382)
Screenshot: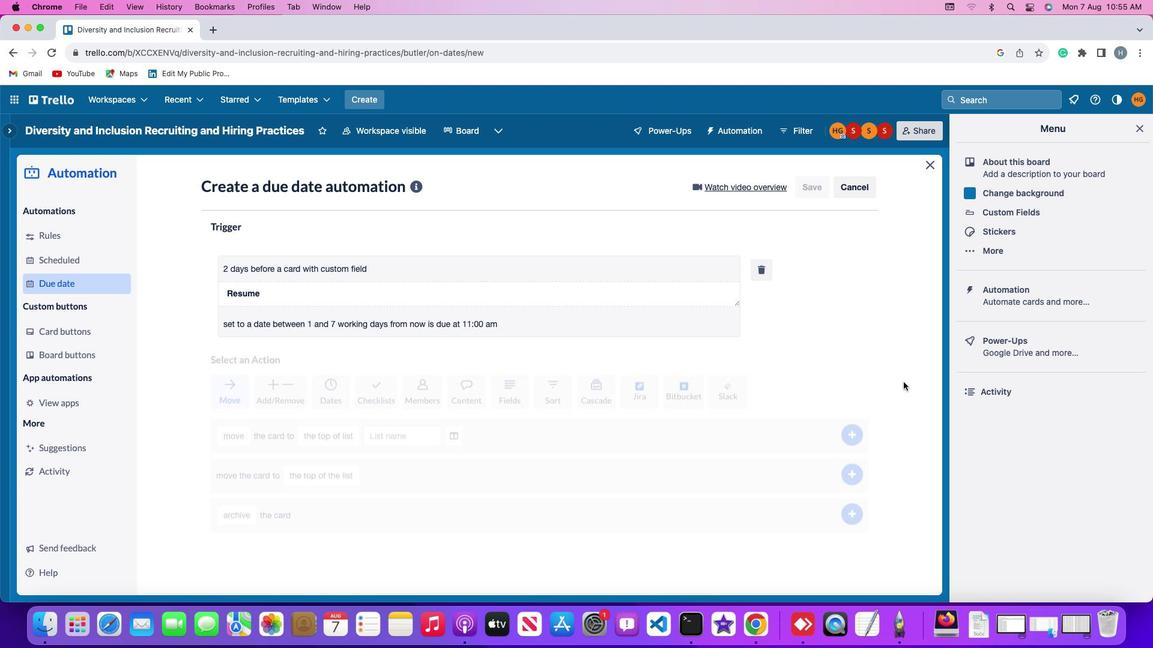 
